 Task: Check the average views per listing of large master bedroom in the last 5 years.
Action: Mouse moved to (1074, 245)
Screenshot: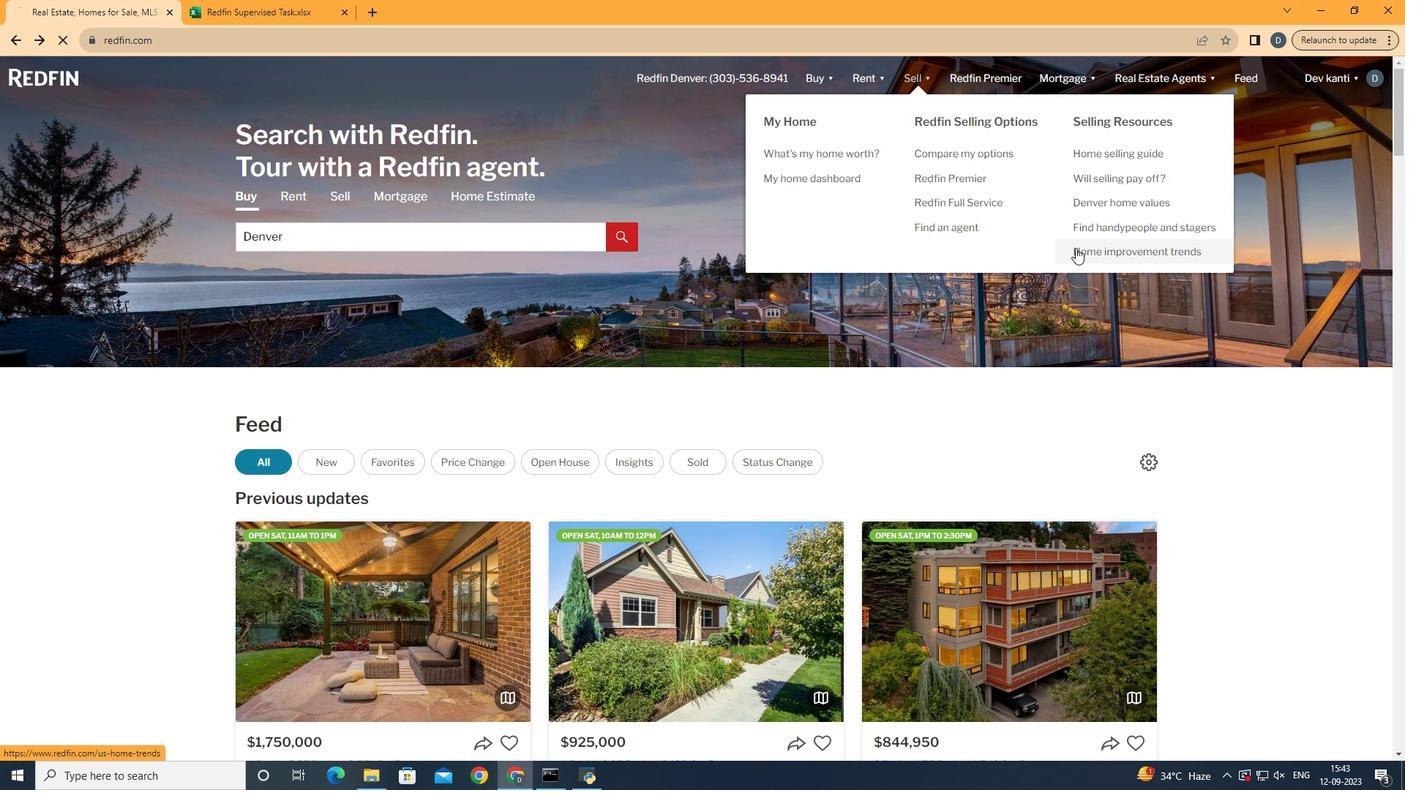
Action: Mouse pressed left at (1074, 245)
Screenshot: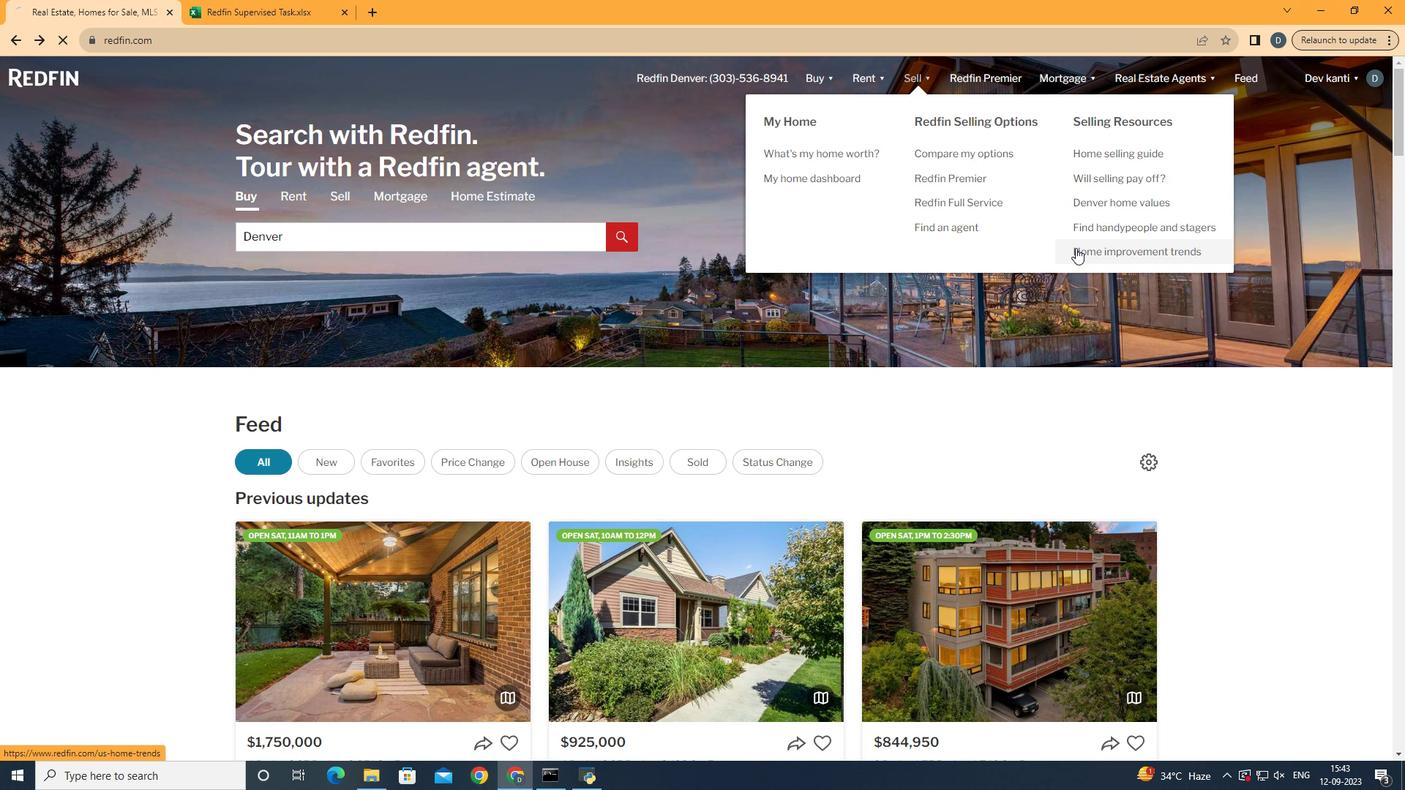 
Action: Mouse moved to (360, 278)
Screenshot: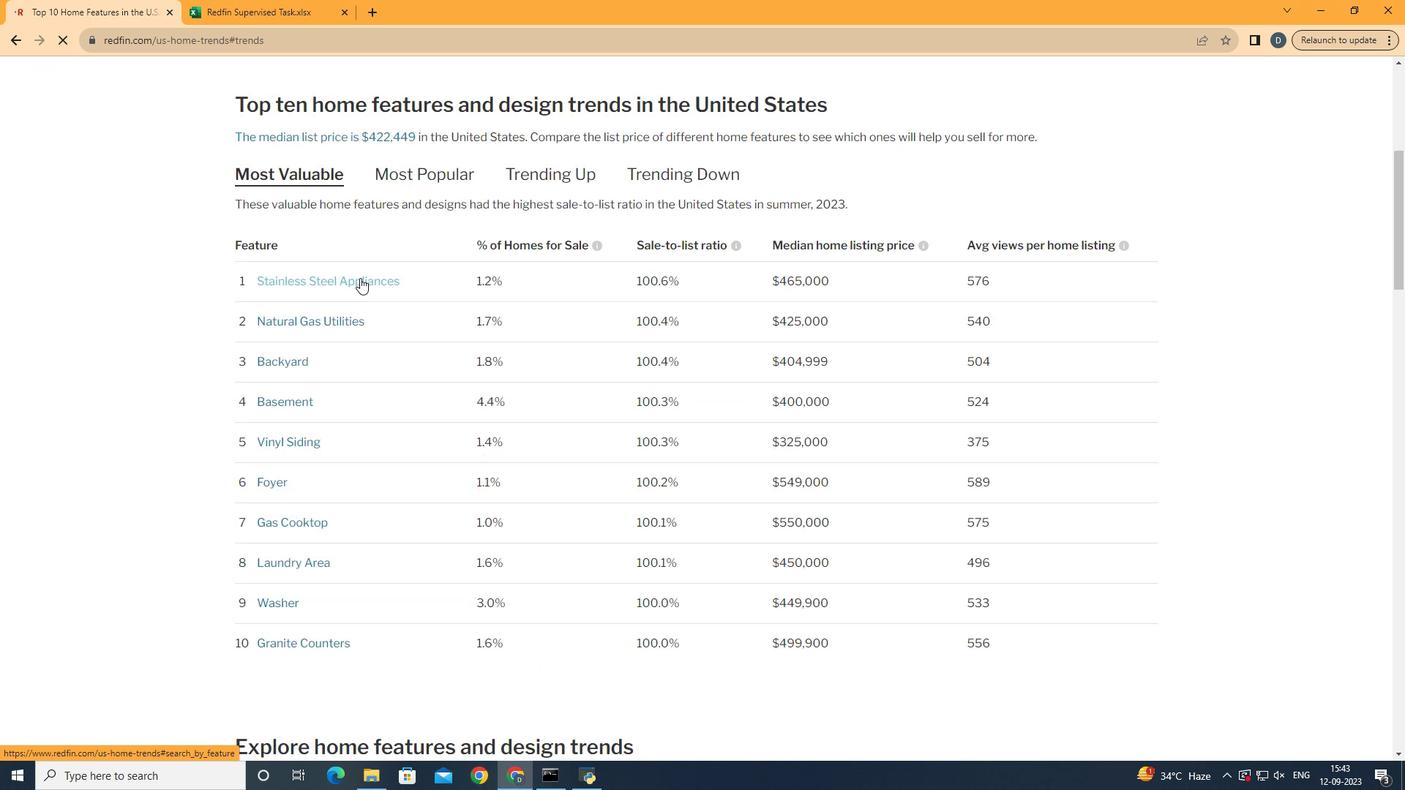 
Action: Mouse pressed left at (360, 278)
Screenshot: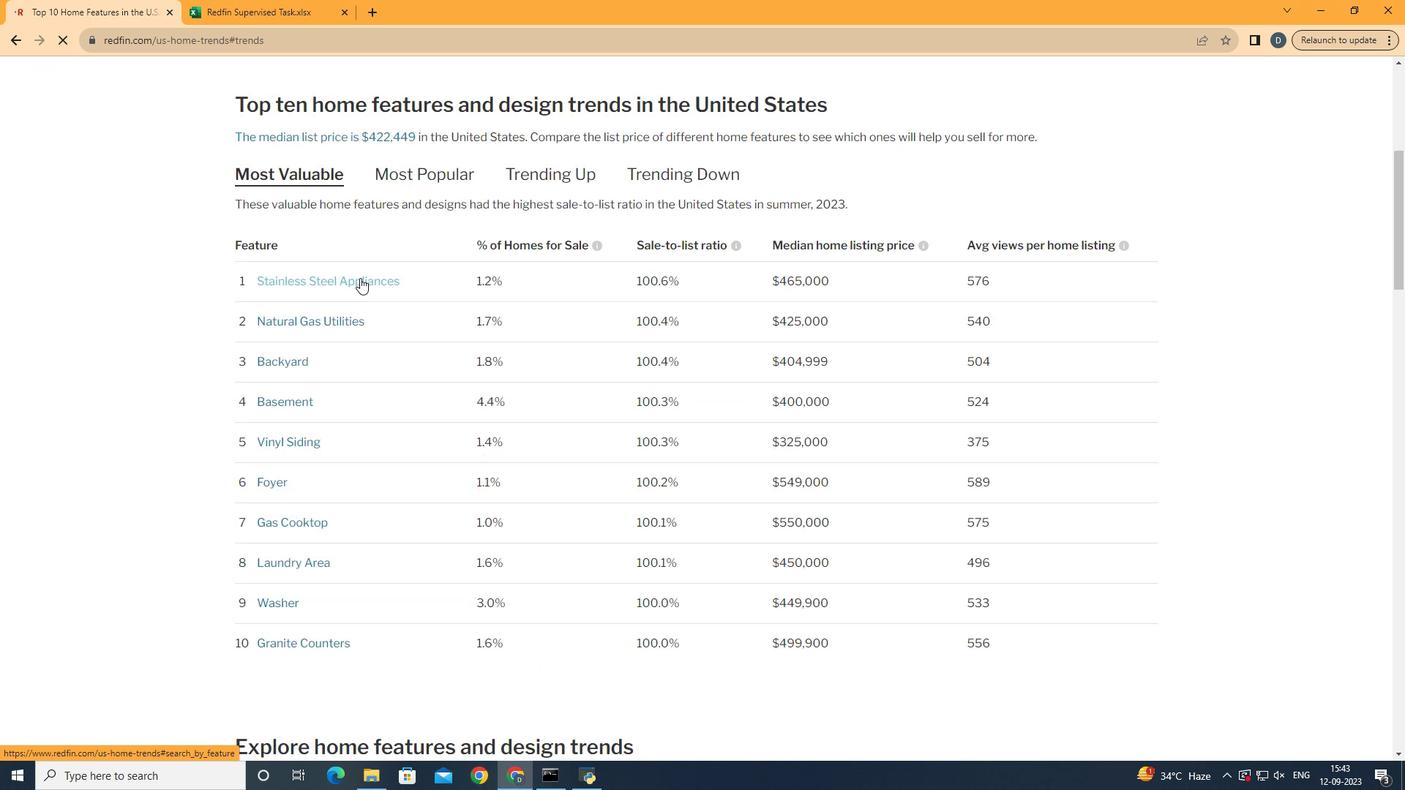 
Action: Mouse moved to (345, 425)
Screenshot: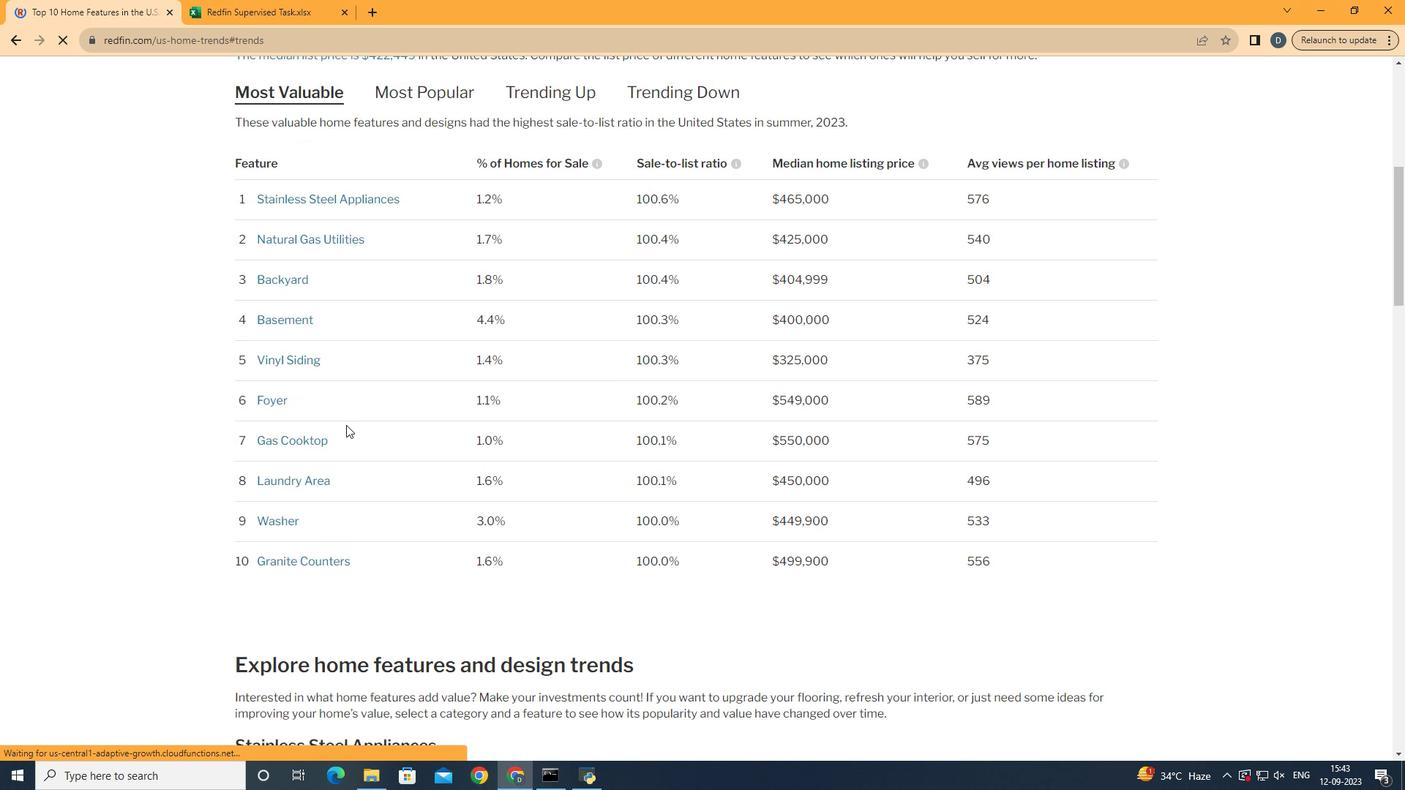 
Action: Mouse scrolled (345, 424) with delta (0, 0)
Screenshot: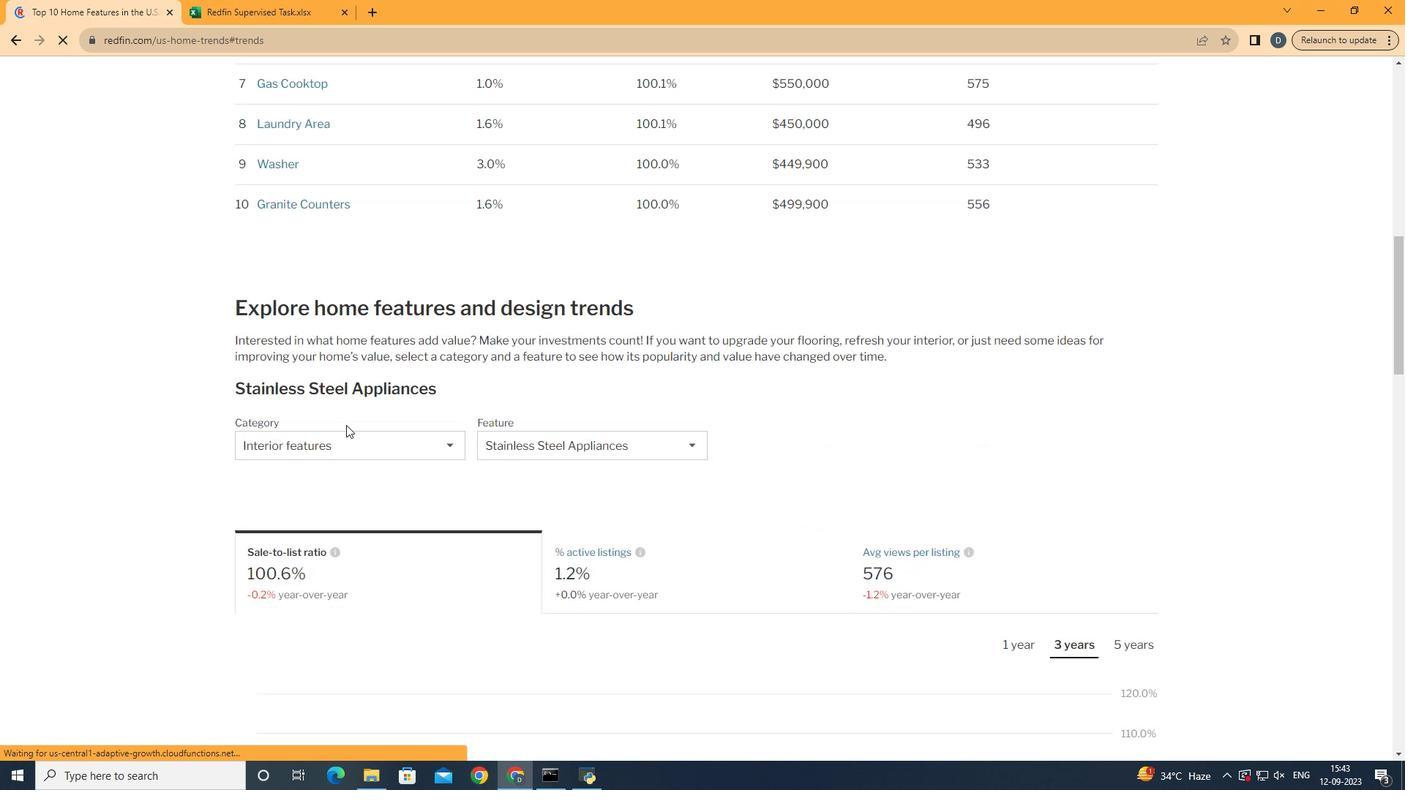 
Action: Mouse scrolled (345, 424) with delta (0, 0)
Screenshot: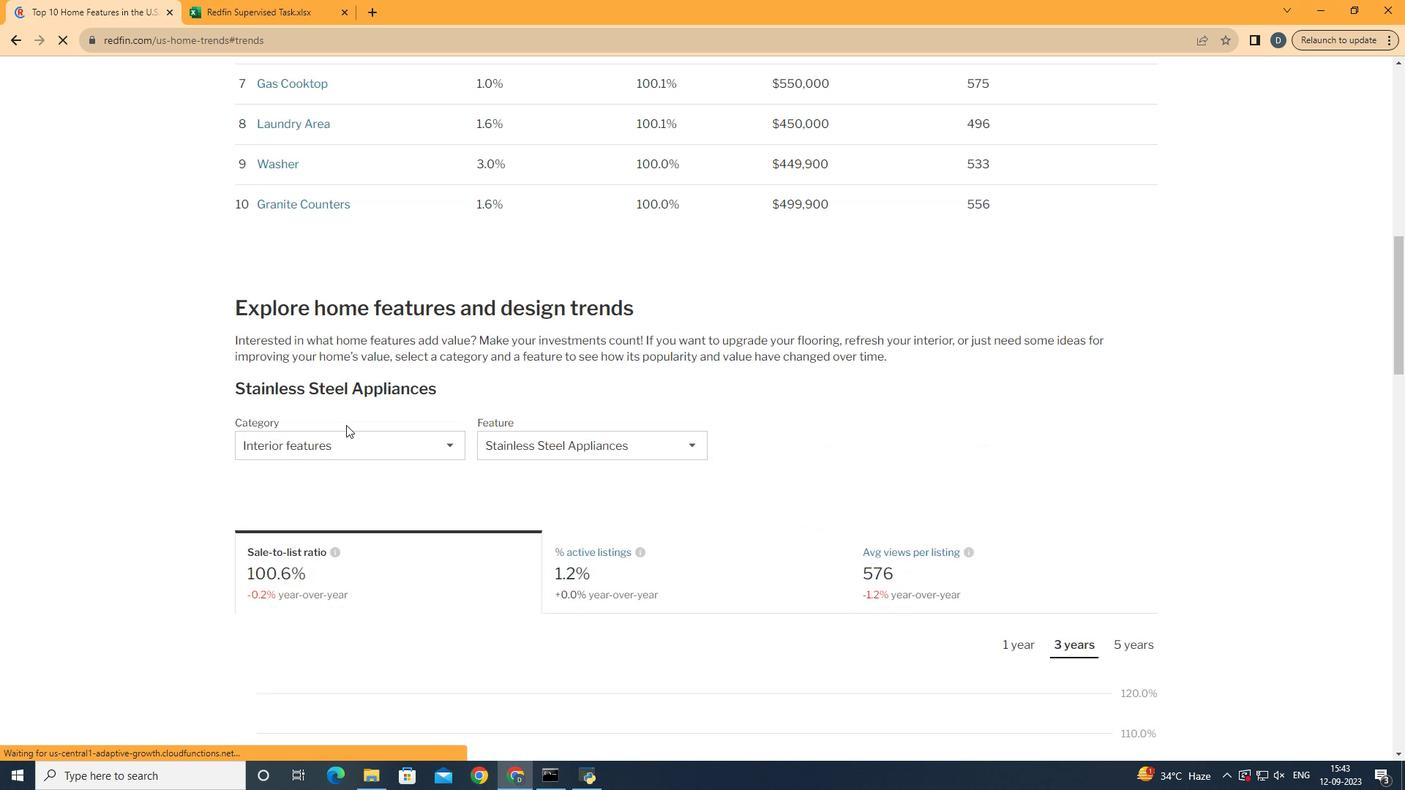 
Action: Mouse scrolled (345, 424) with delta (0, 0)
Screenshot: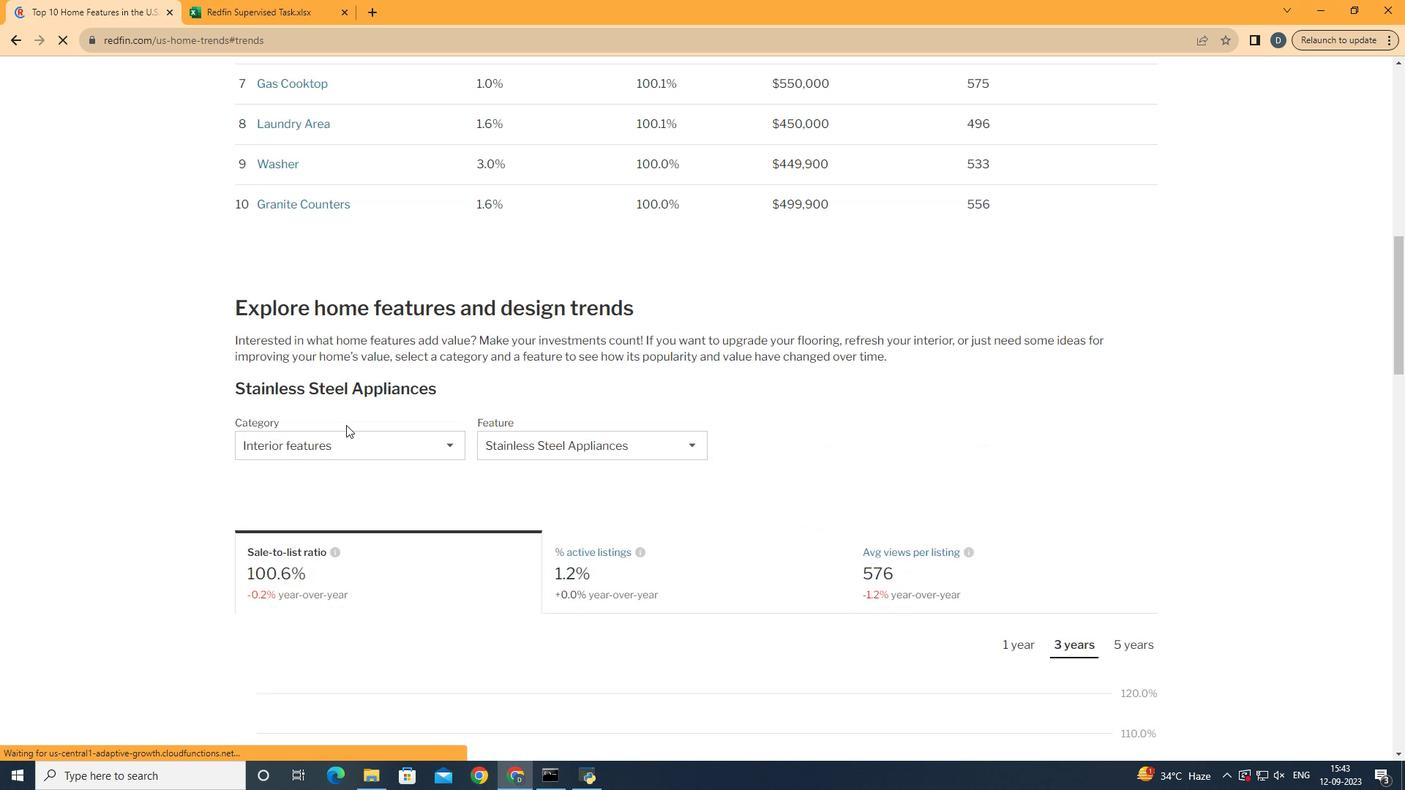 
Action: Mouse scrolled (345, 424) with delta (0, 0)
Screenshot: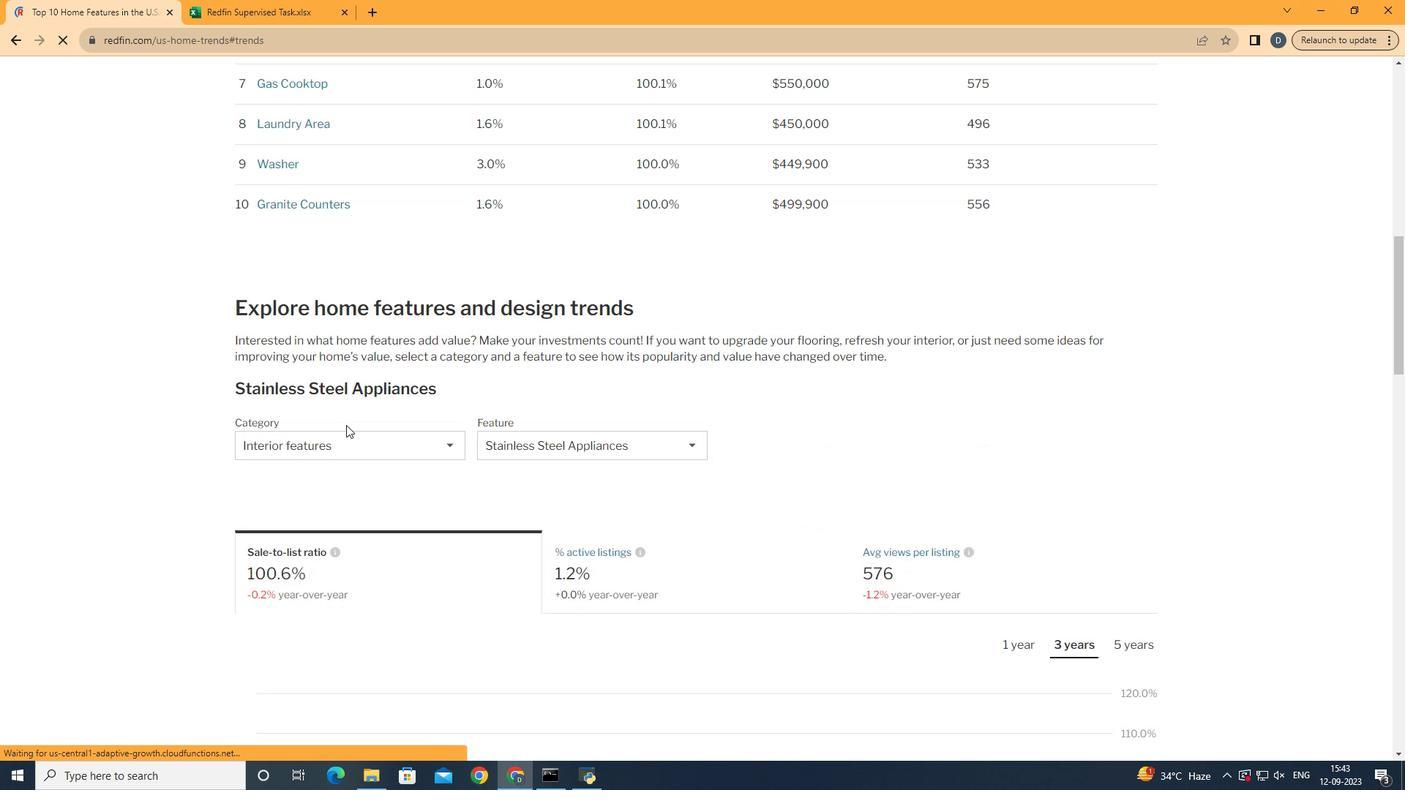 
Action: Mouse scrolled (345, 424) with delta (0, 0)
Screenshot: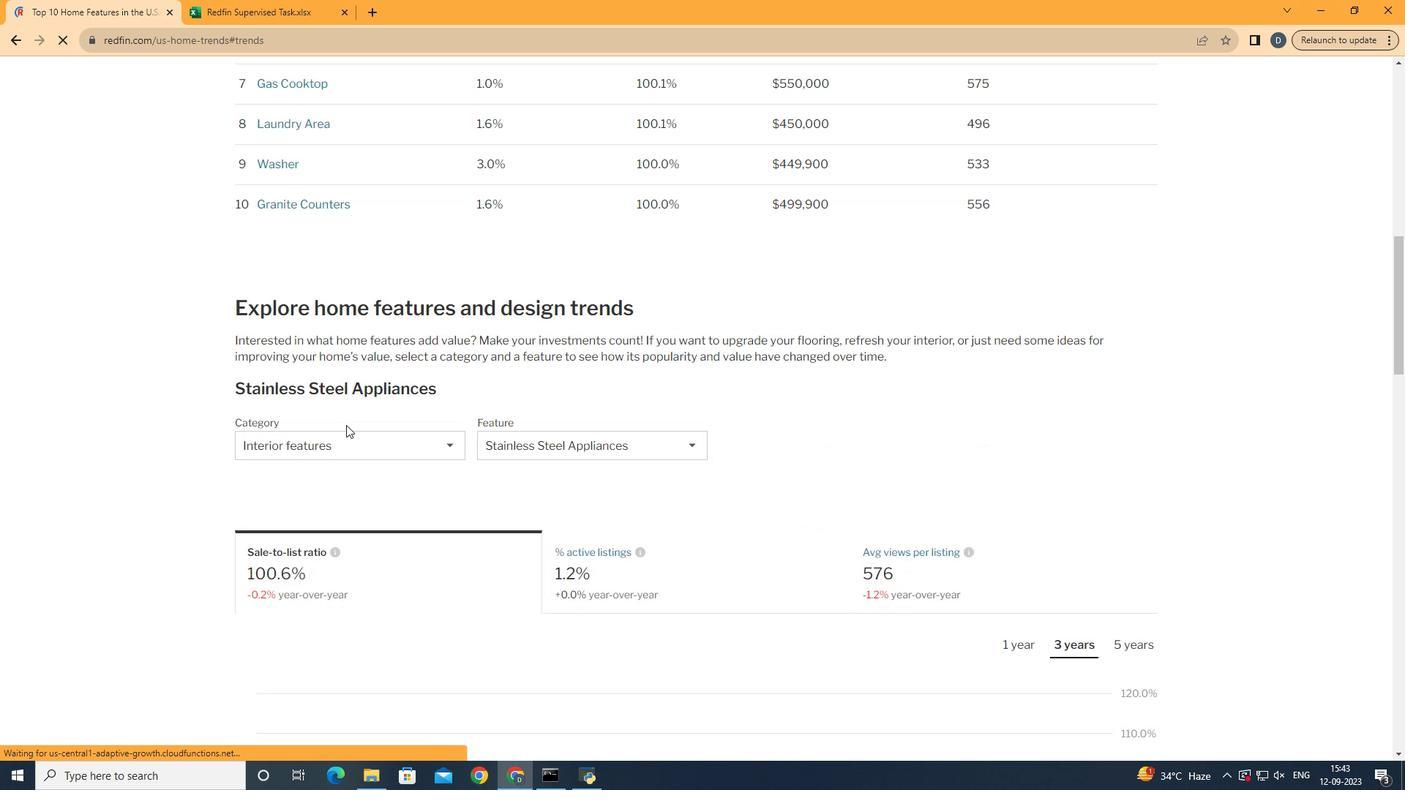 
Action: Mouse moved to (346, 425)
Screenshot: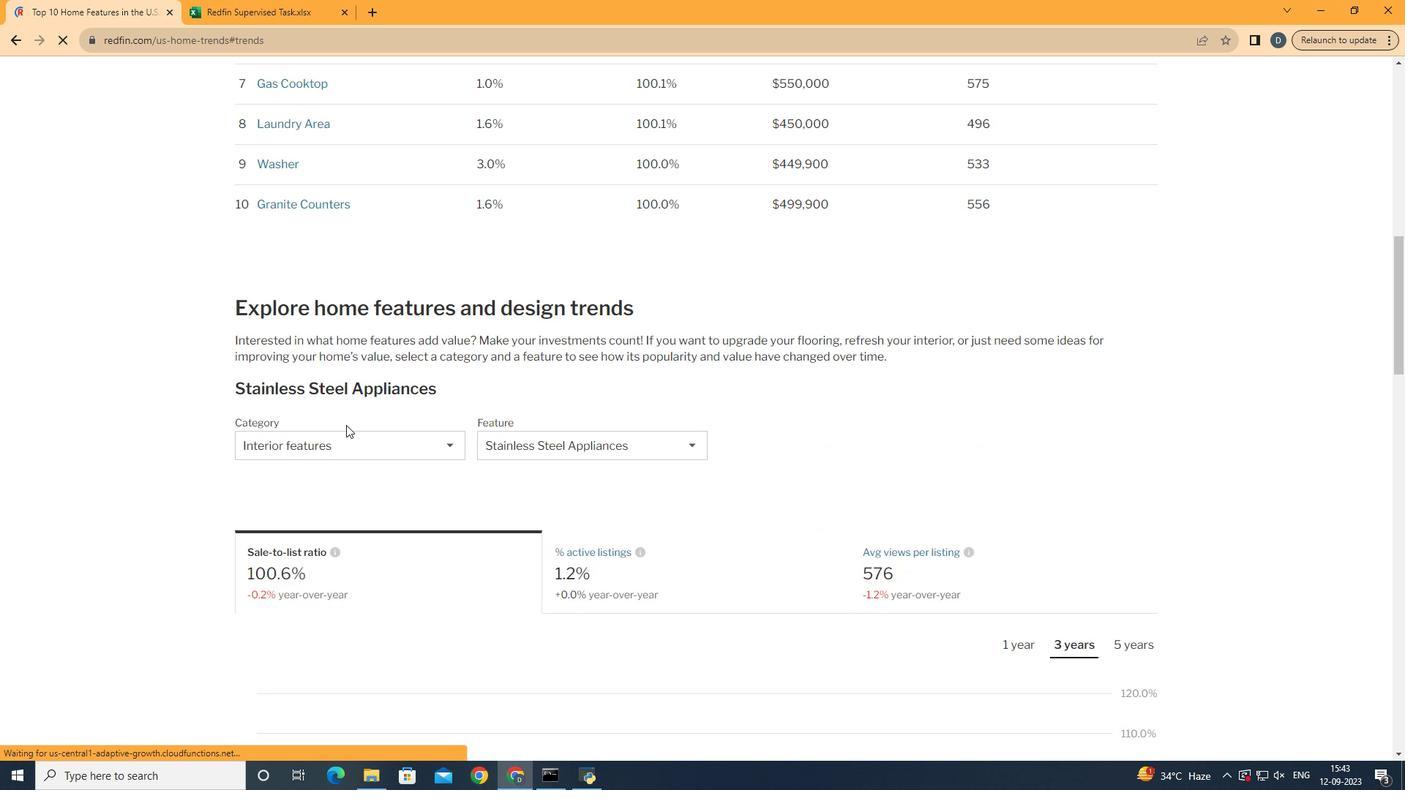 
Action: Mouse scrolled (346, 424) with delta (0, 0)
Screenshot: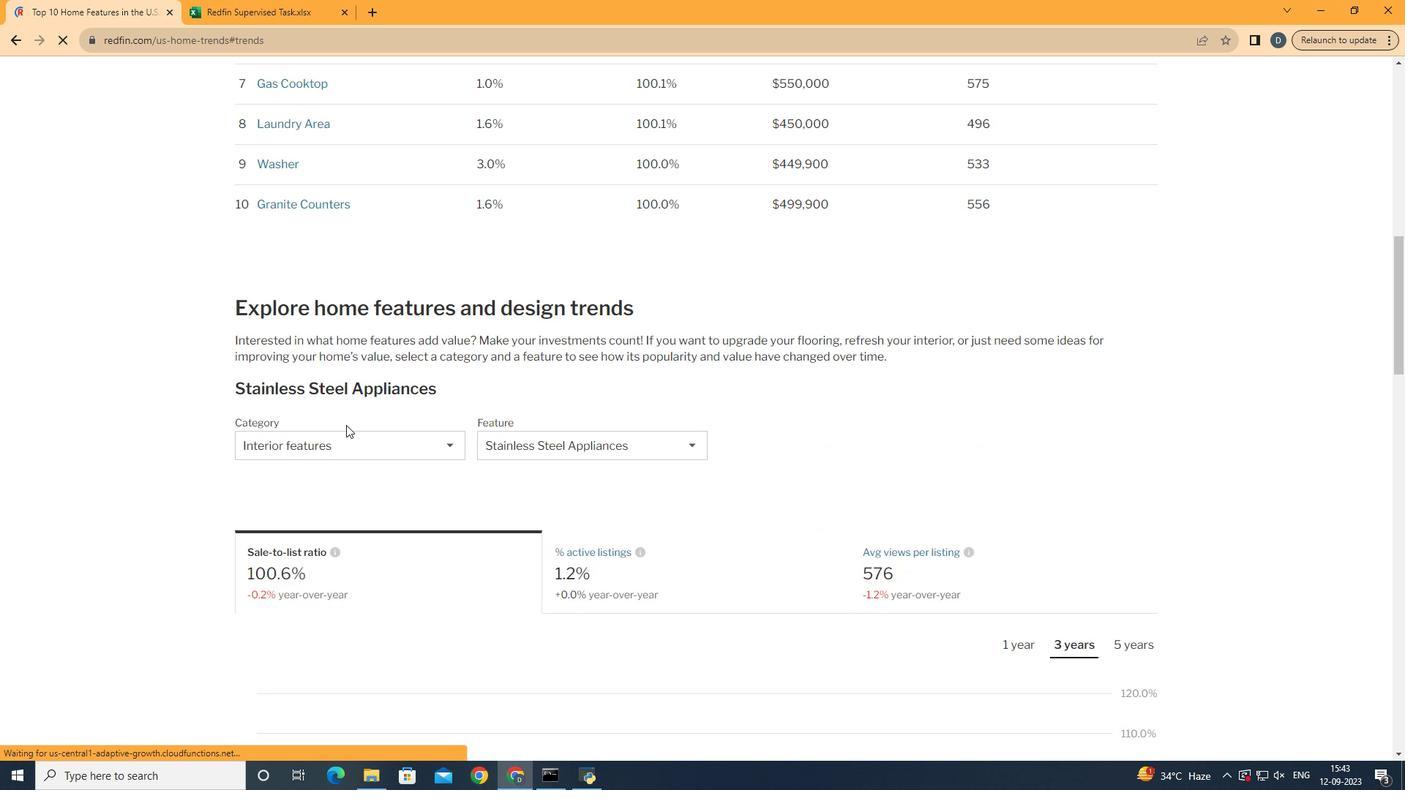 
Action: Mouse scrolled (346, 424) with delta (0, 0)
Screenshot: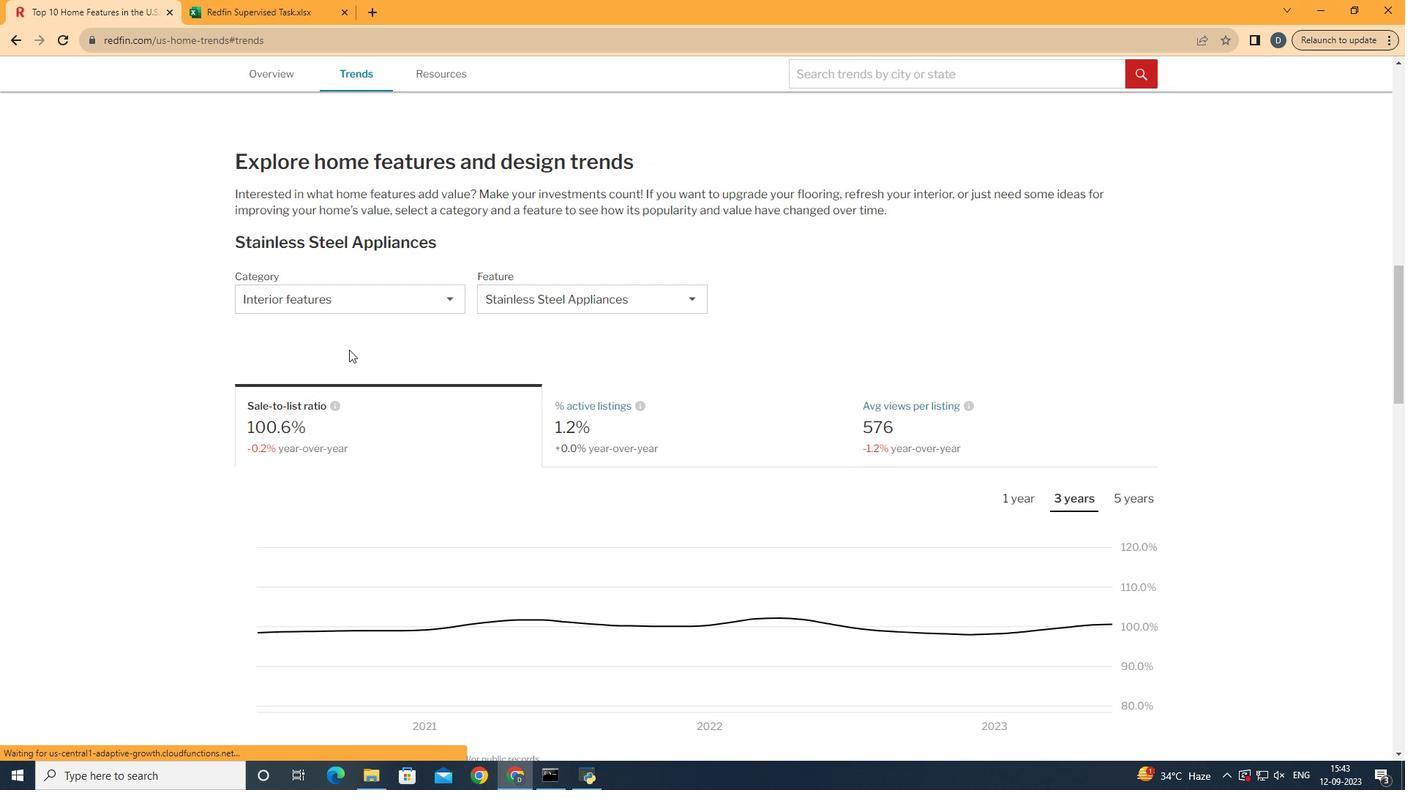 
Action: Mouse scrolled (346, 424) with delta (0, 0)
Screenshot: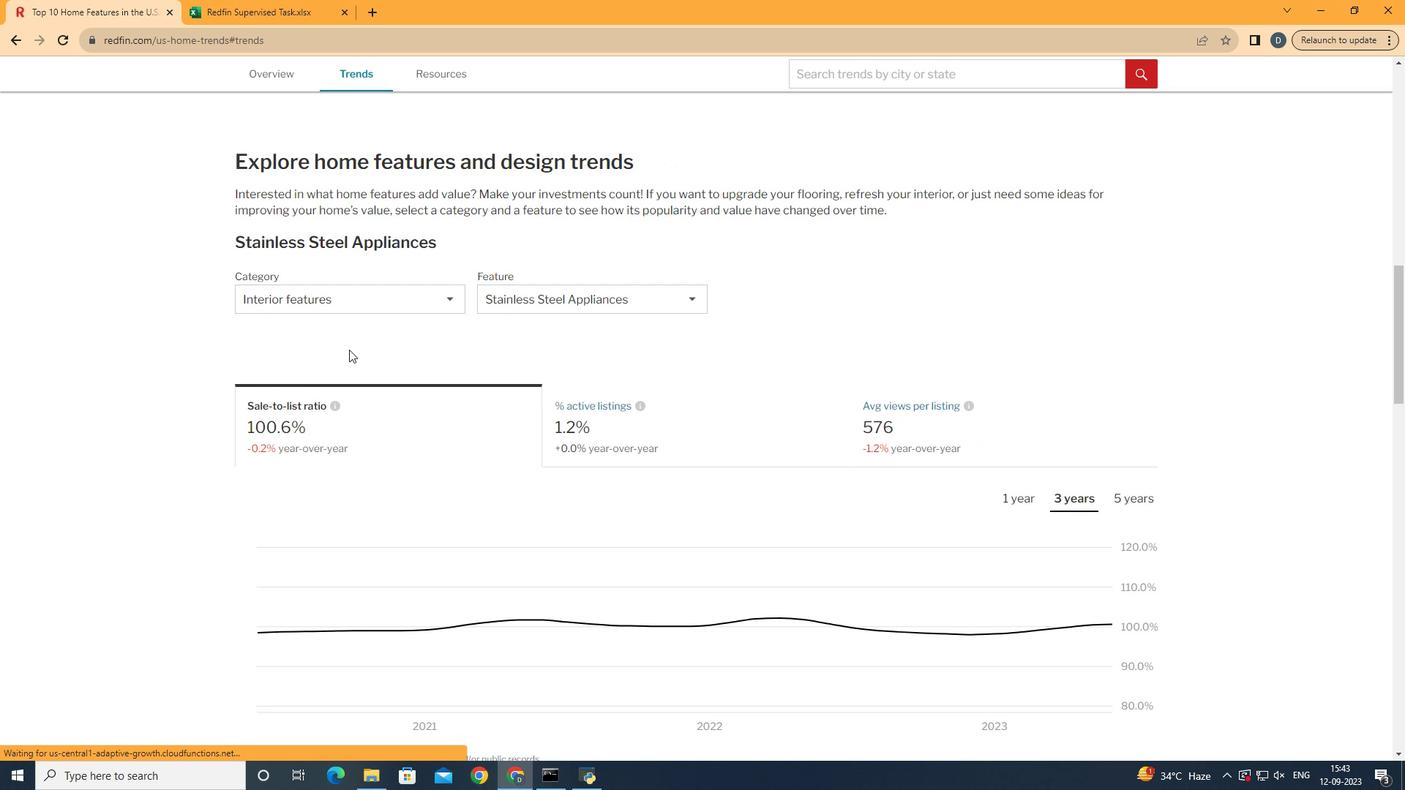 
Action: Mouse moved to (404, 277)
Screenshot: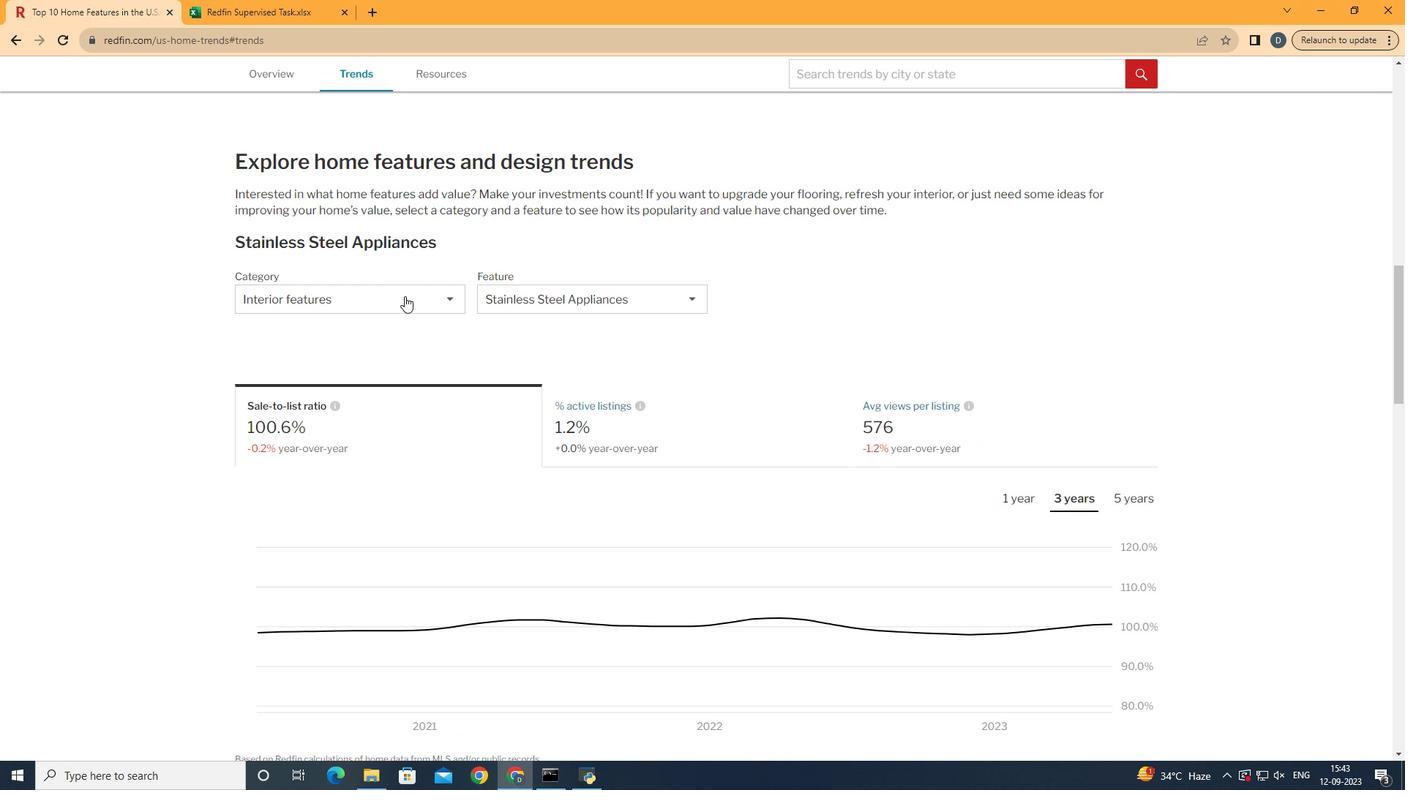 
Action: Mouse pressed left at (404, 277)
Screenshot: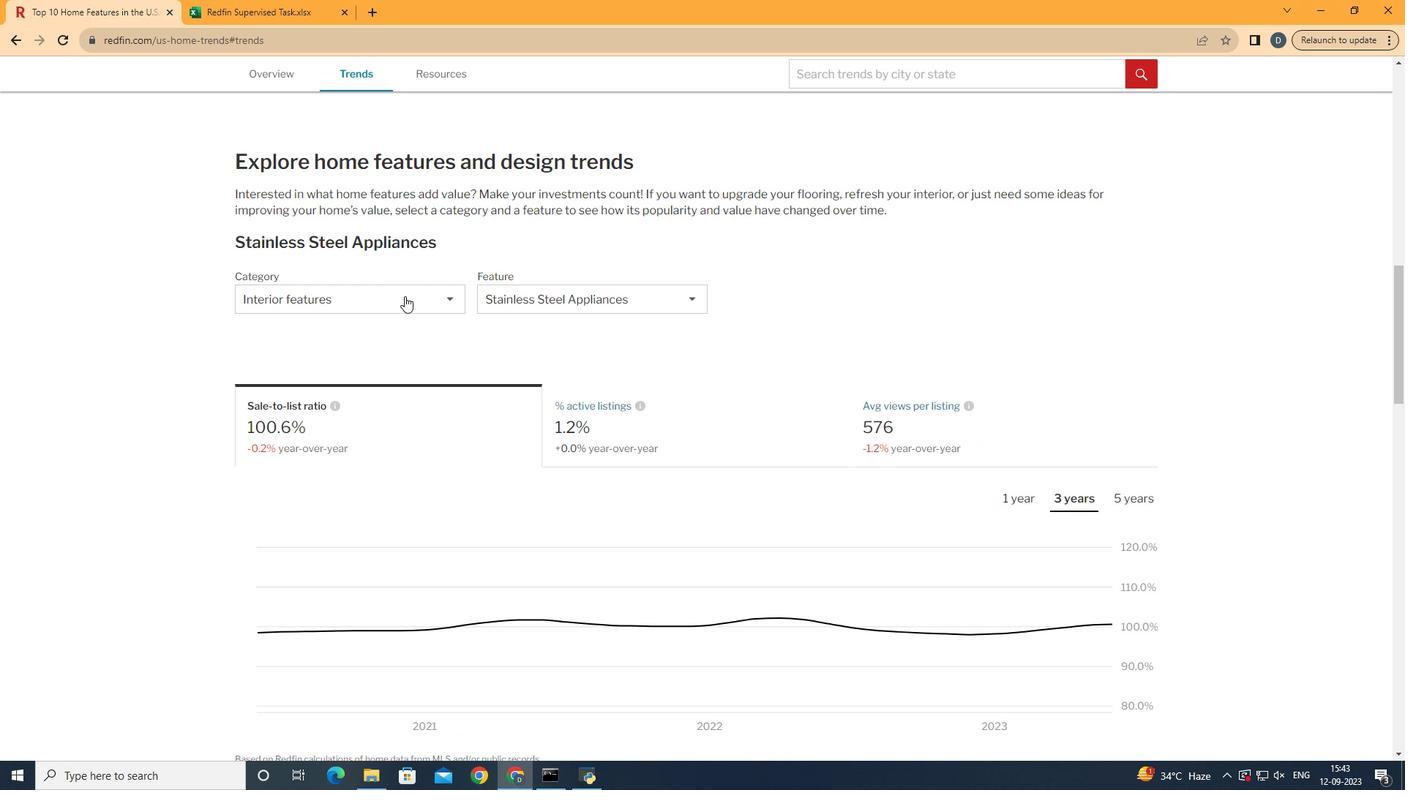 
Action: Mouse moved to (404, 296)
Screenshot: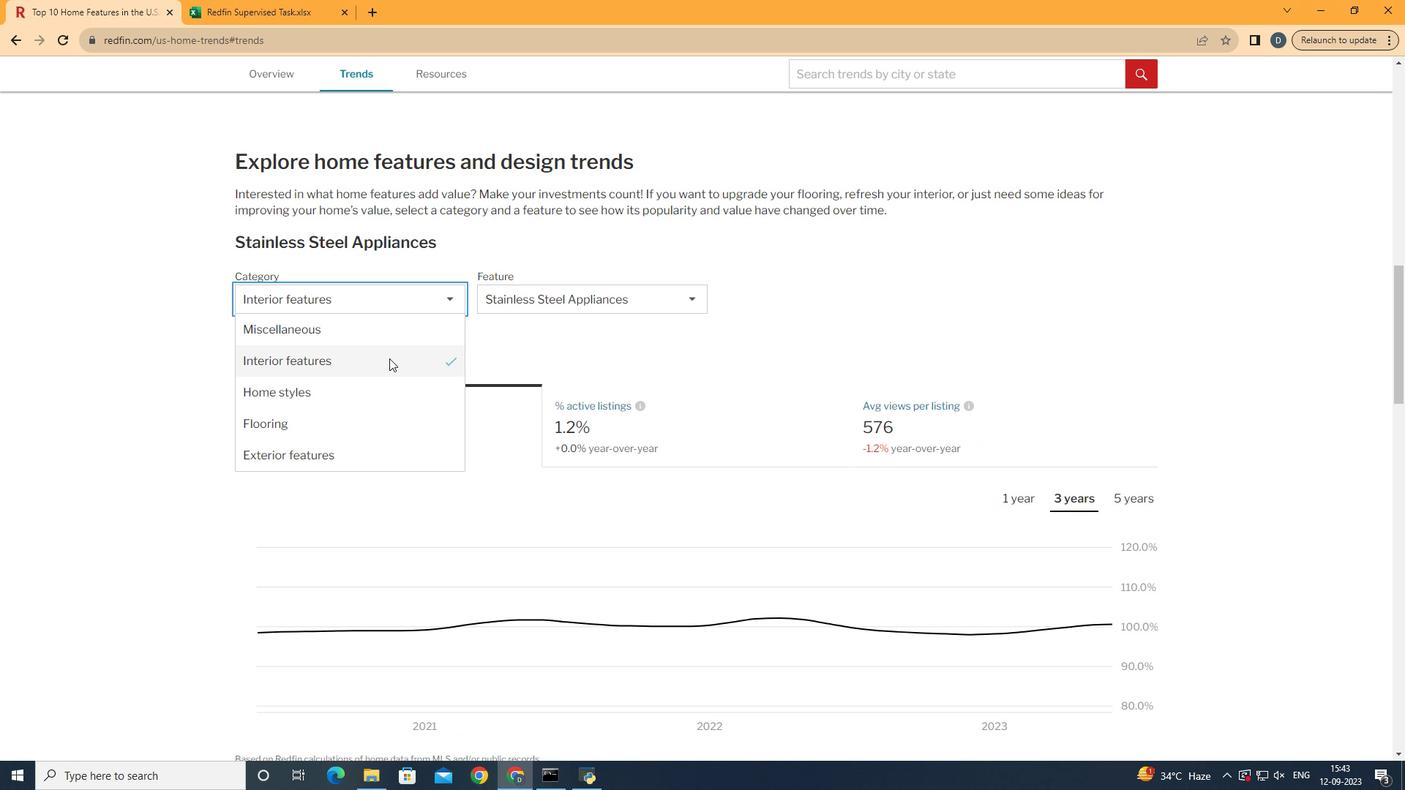 
Action: Mouse pressed left at (404, 296)
Screenshot: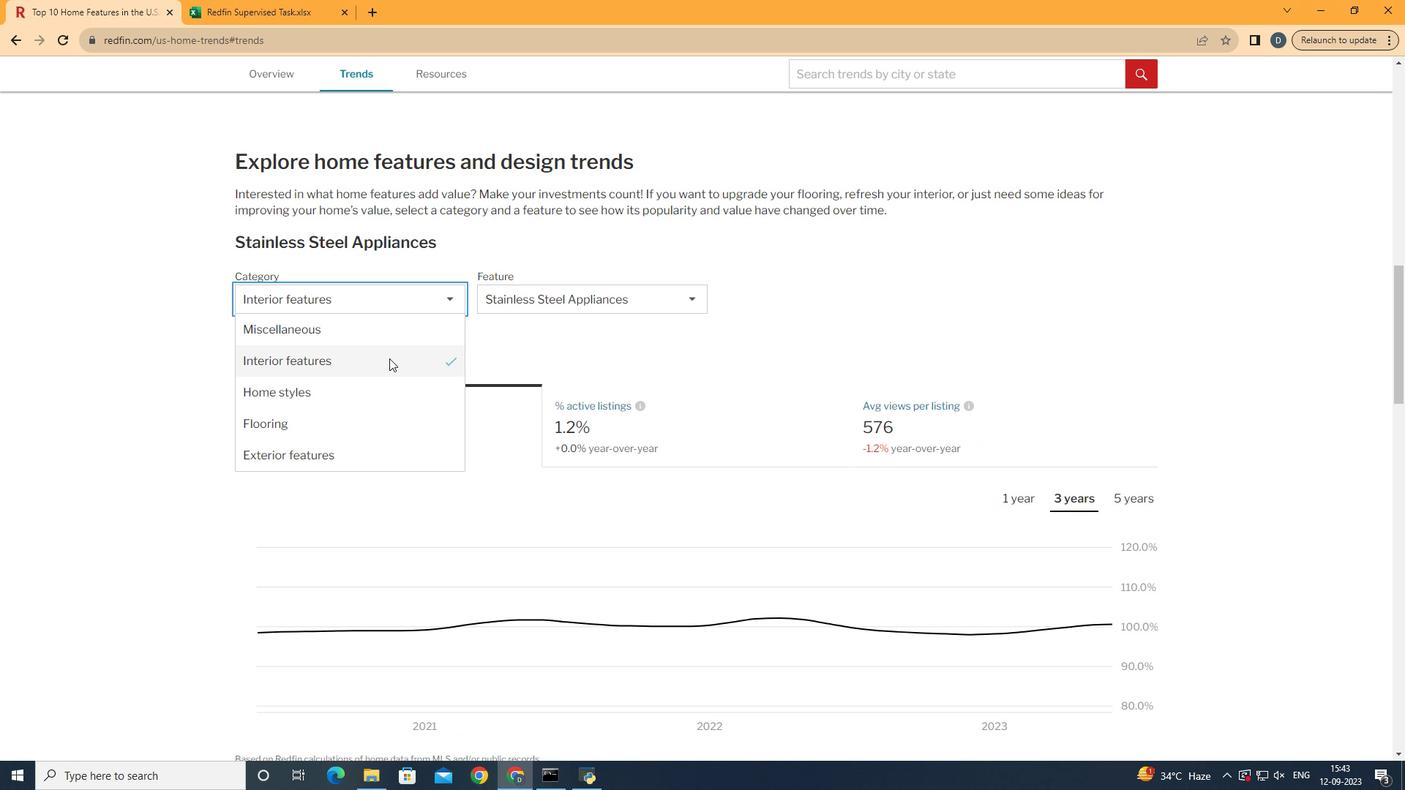 
Action: Mouse moved to (389, 358)
Screenshot: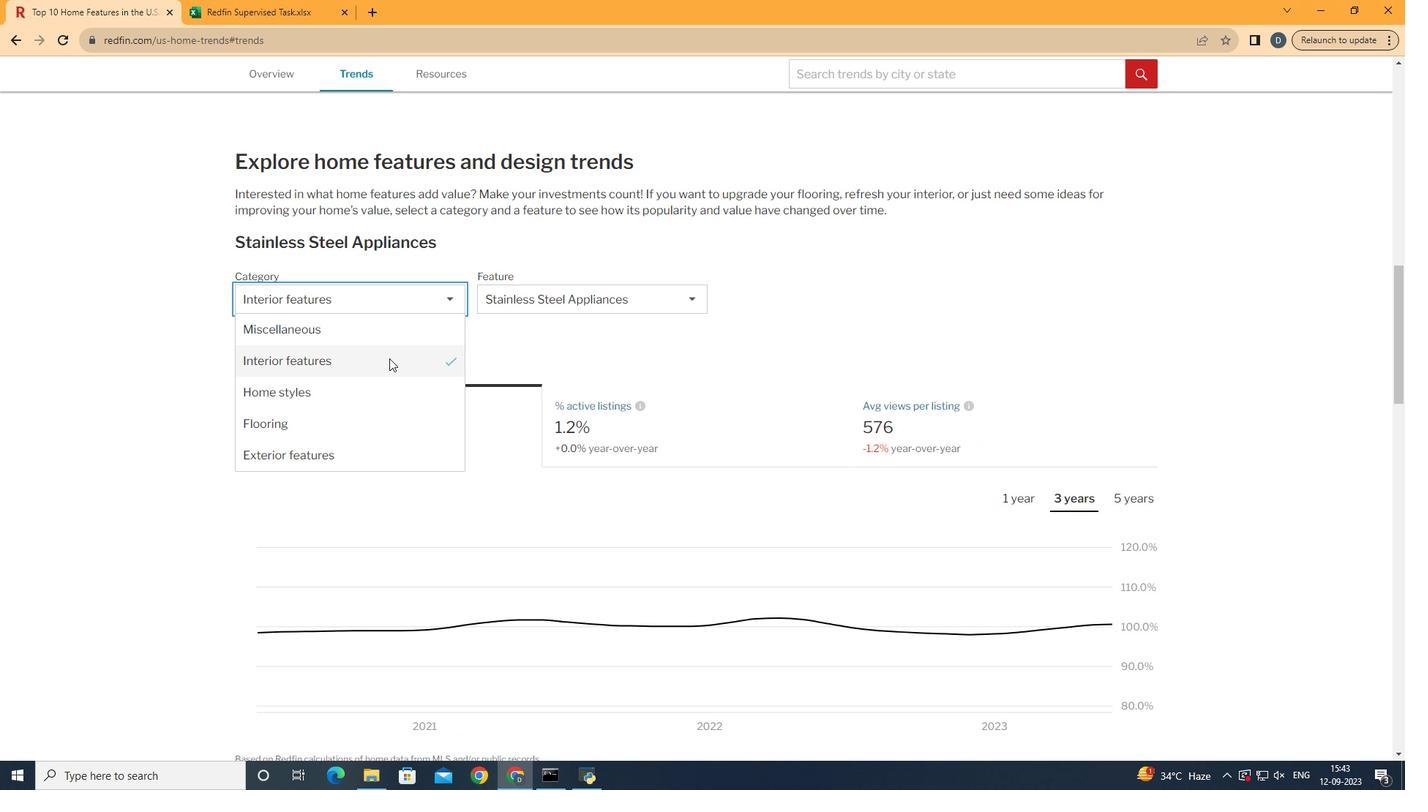 
Action: Mouse pressed left at (389, 358)
Screenshot: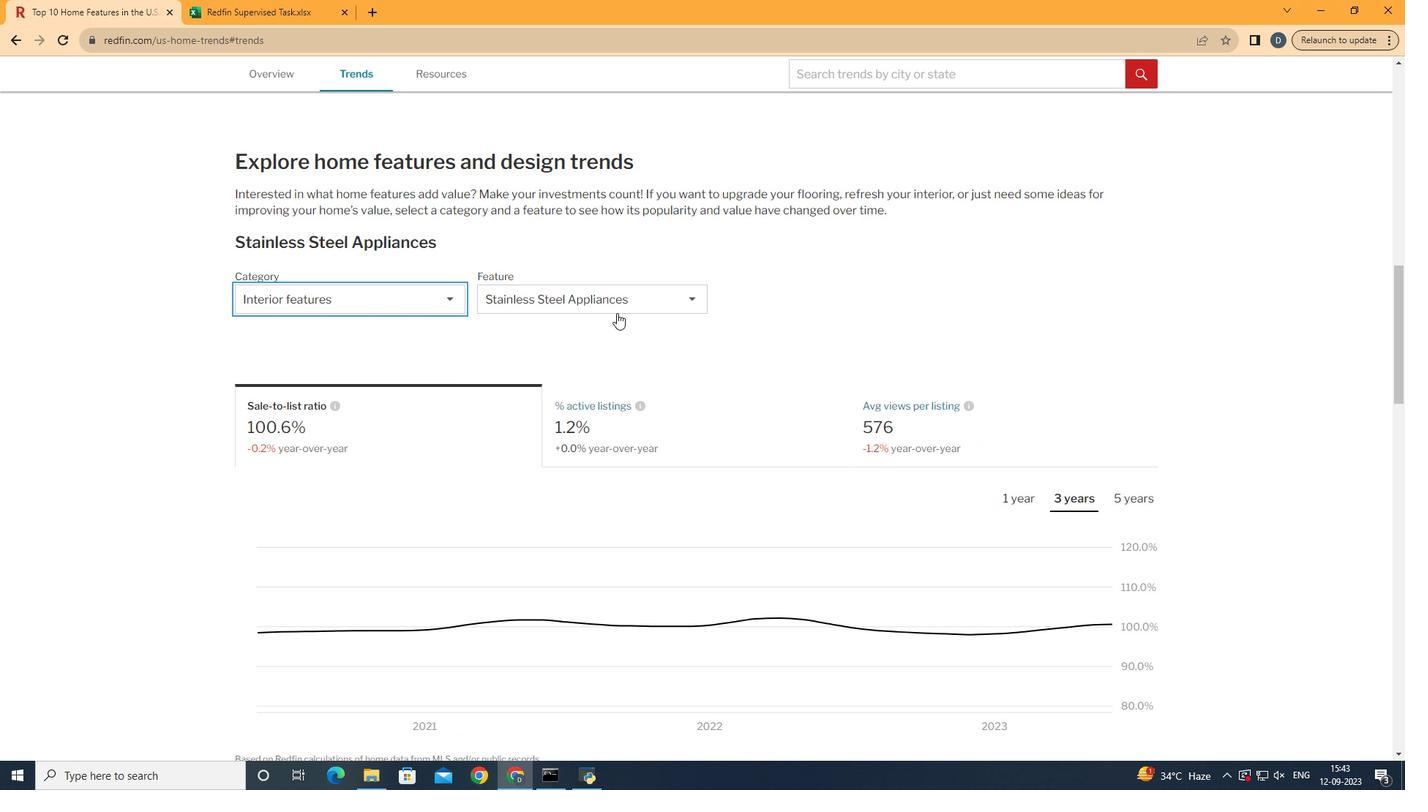 
Action: Mouse moved to (617, 313)
Screenshot: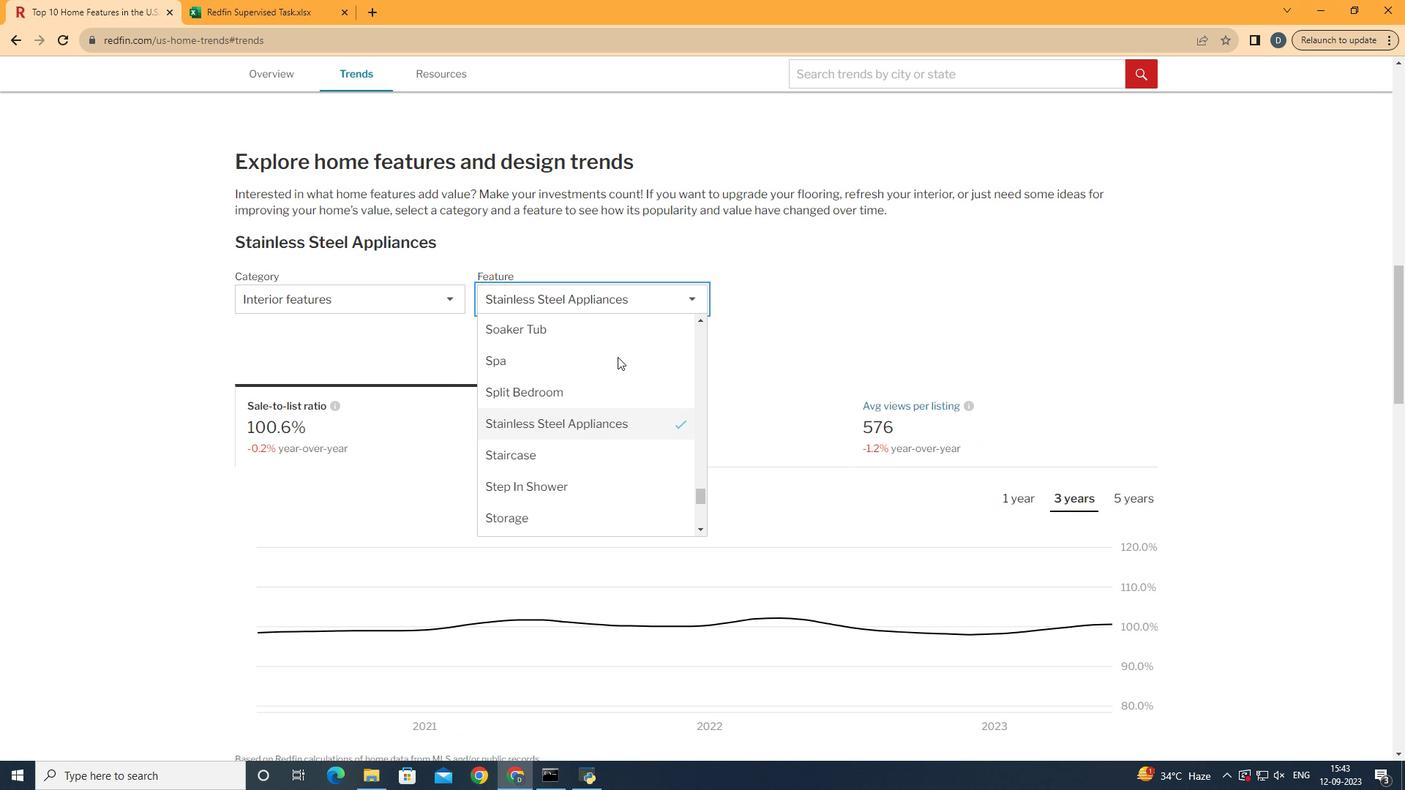 
Action: Mouse pressed left at (617, 313)
Screenshot: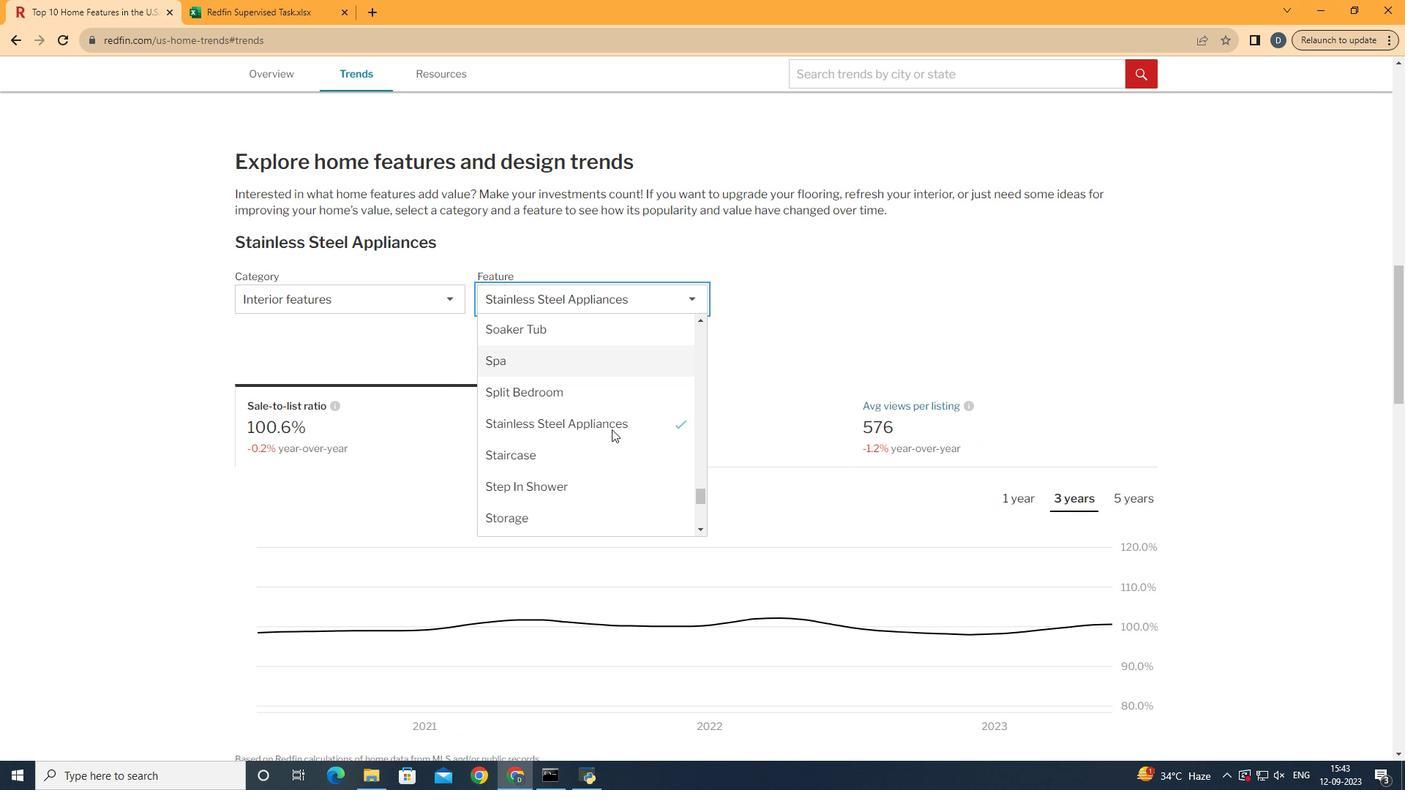 
Action: Mouse moved to (608, 458)
Screenshot: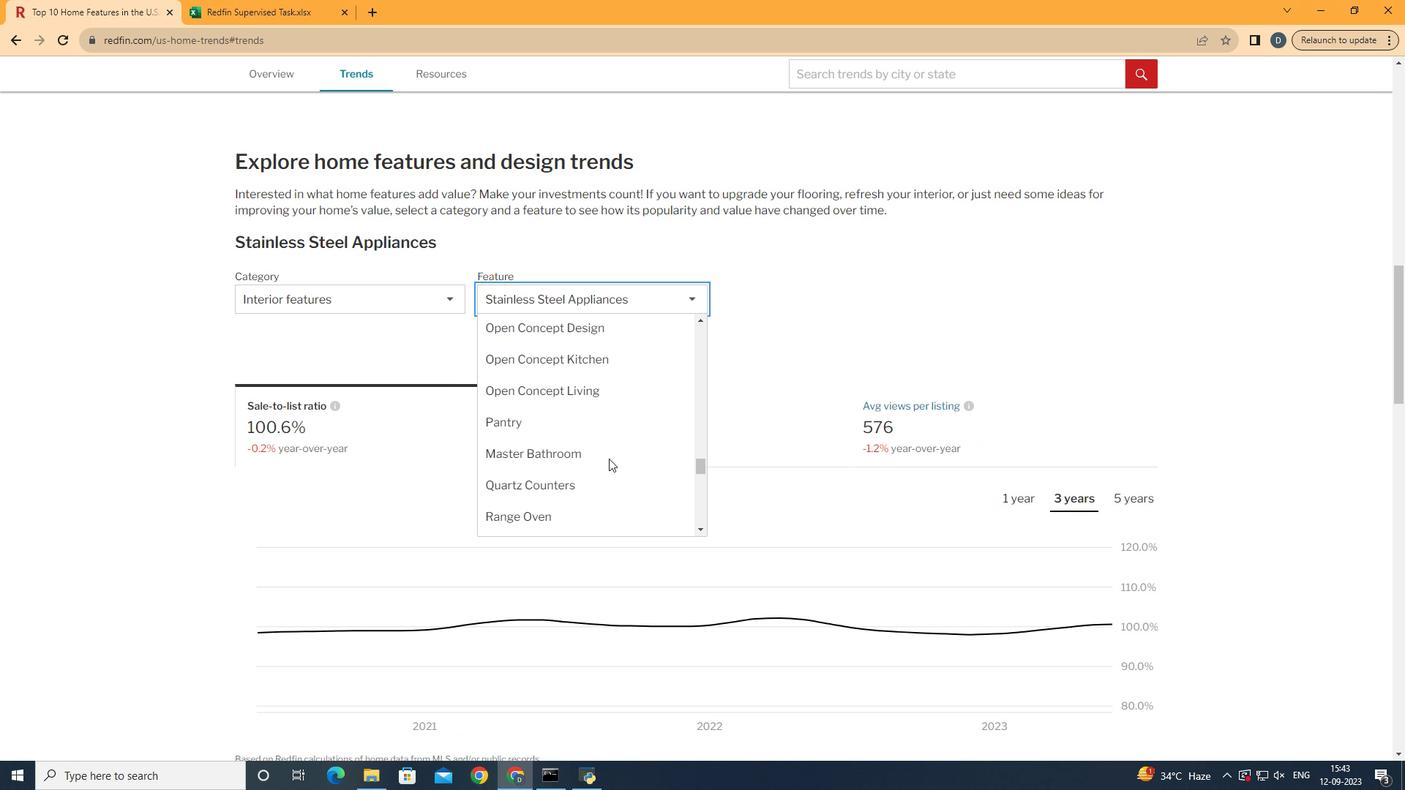 
Action: Mouse scrolled (608, 459) with delta (0, 0)
Screenshot: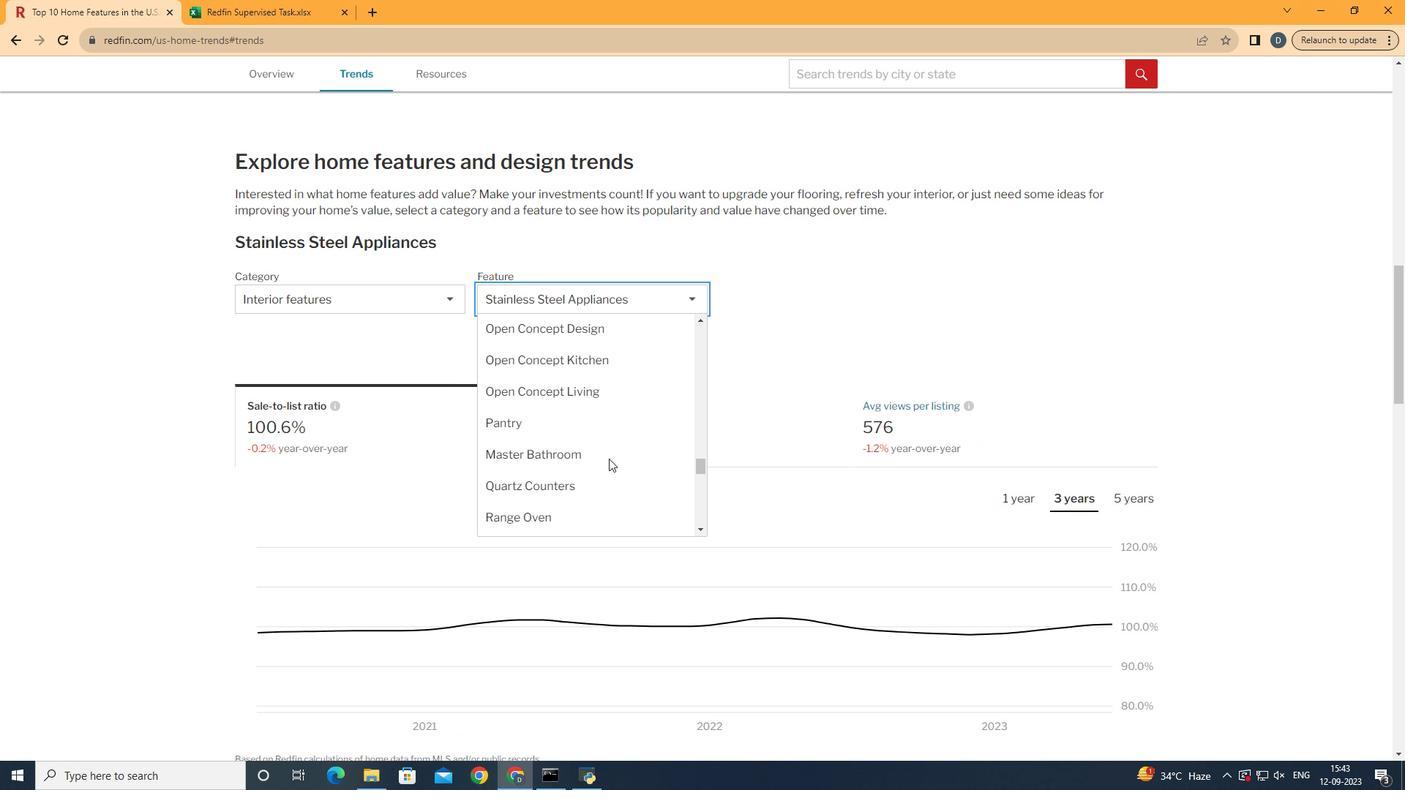 
Action: Mouse scrolled (608, 459) with delta (0, 0)
Screenshot: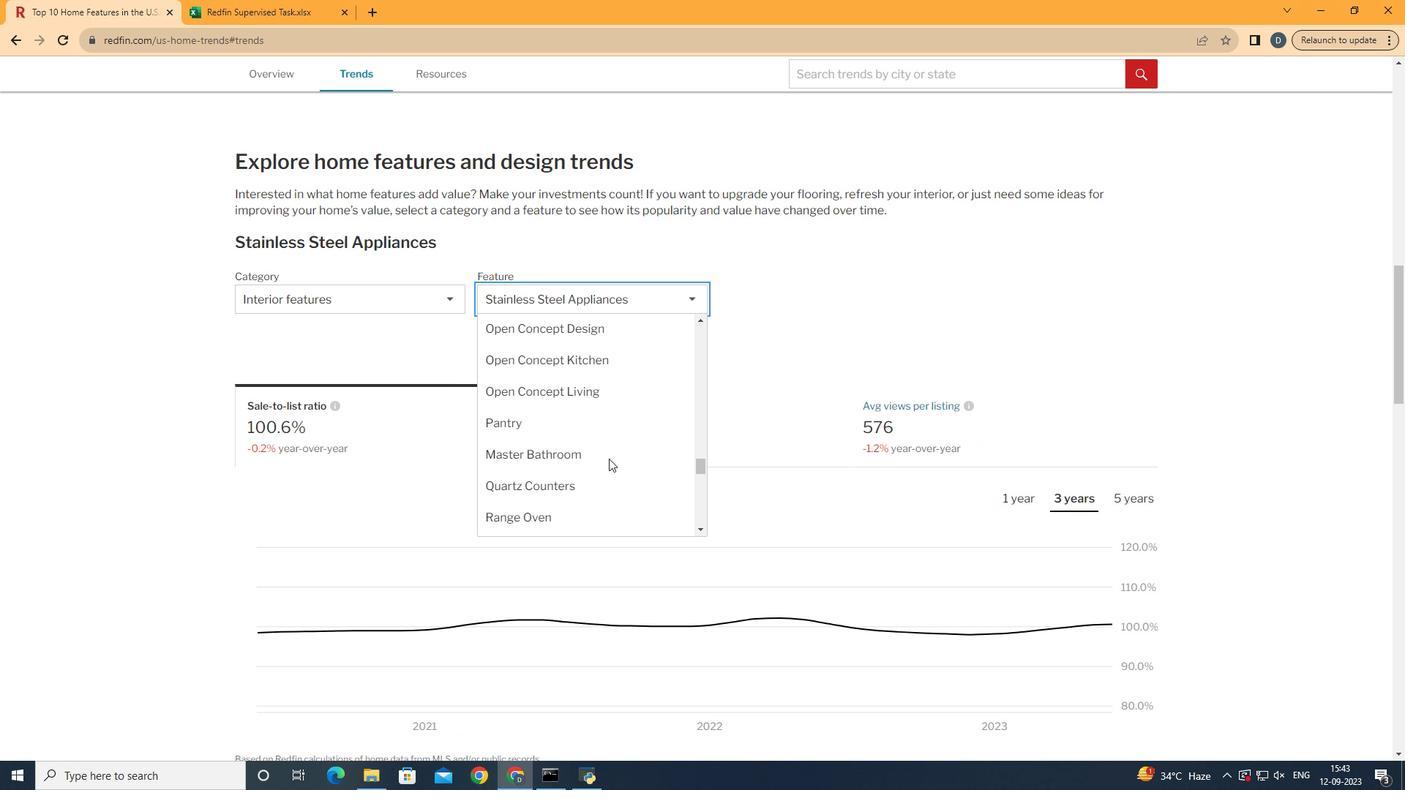 
Action: Mouse scrolled (608, 459) with delta (0, 0)
Screenshot: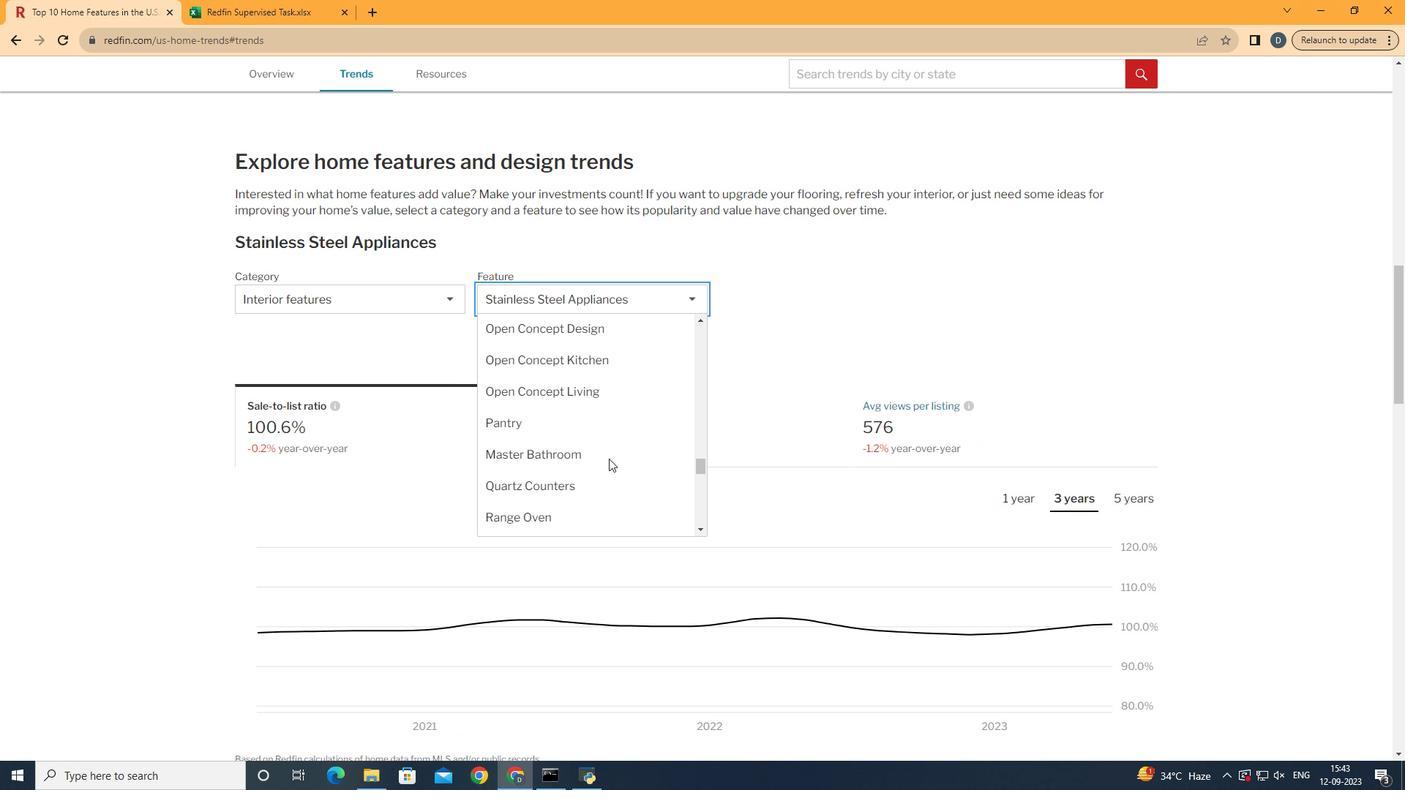 
Action: Mouse scrolled (608, 459) with delta (0, 0)
Screenshot: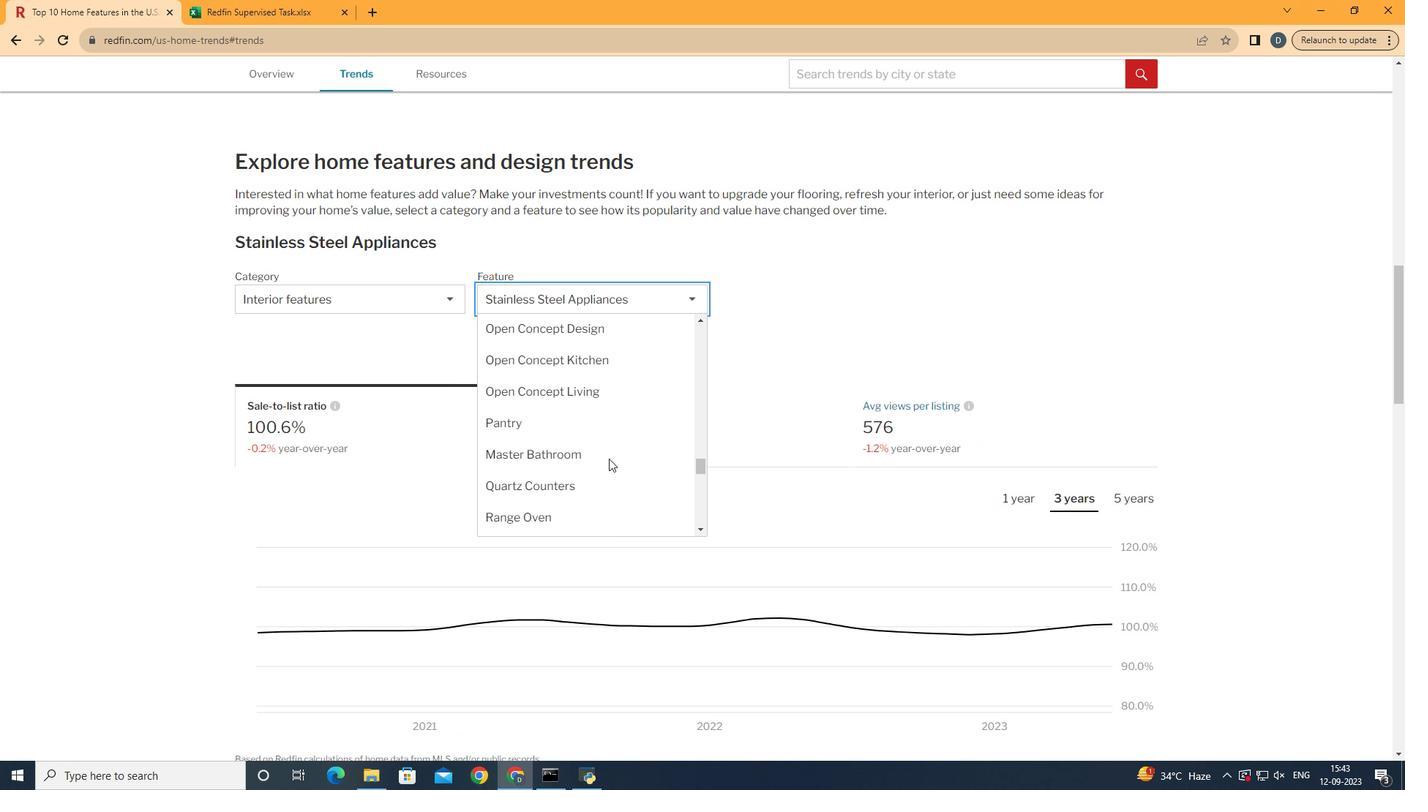 
Action: Mouse scrolled (608, 459) with delta (0, 0)
Screenshot: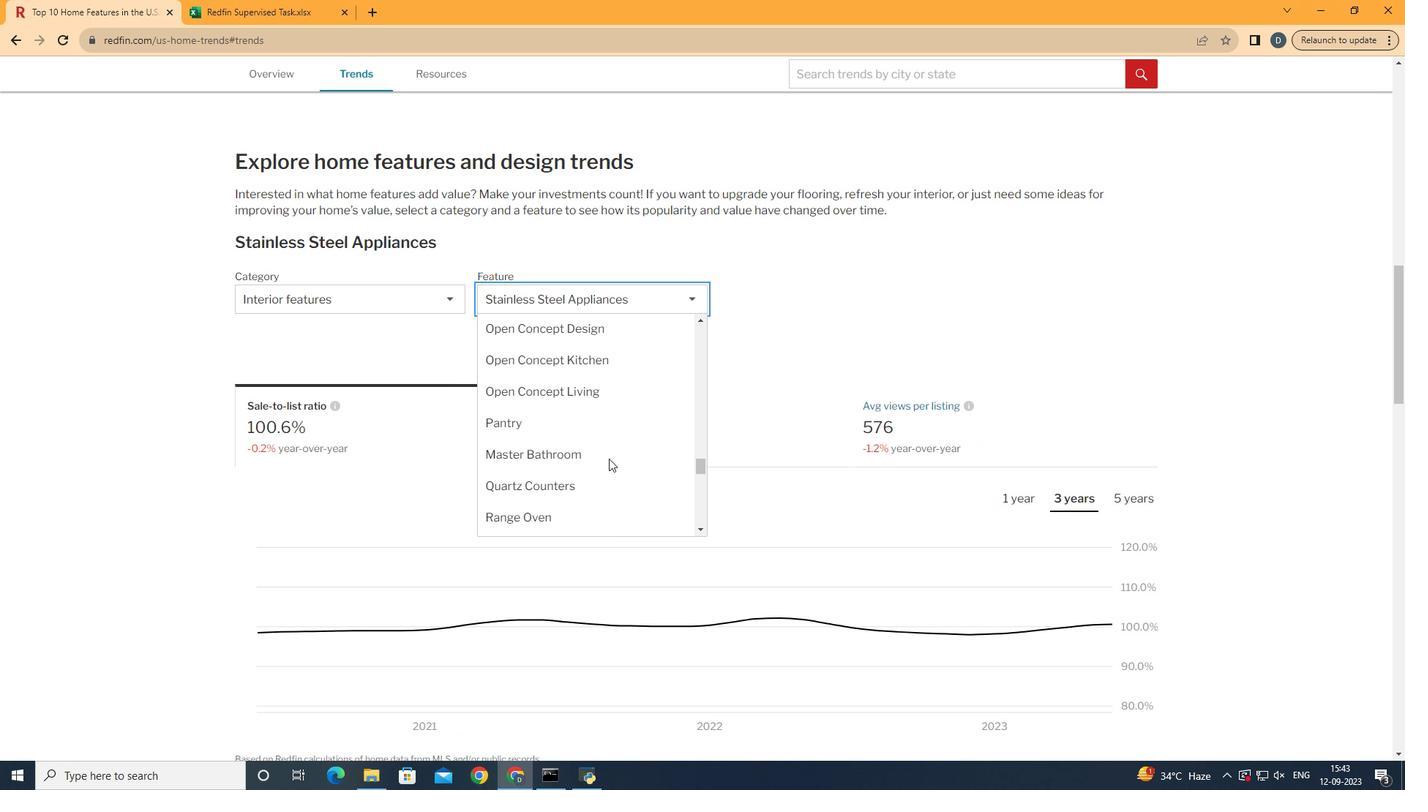 
Action: Mouse scrolled (608, 459) with delta (0, 0)
Screenshot: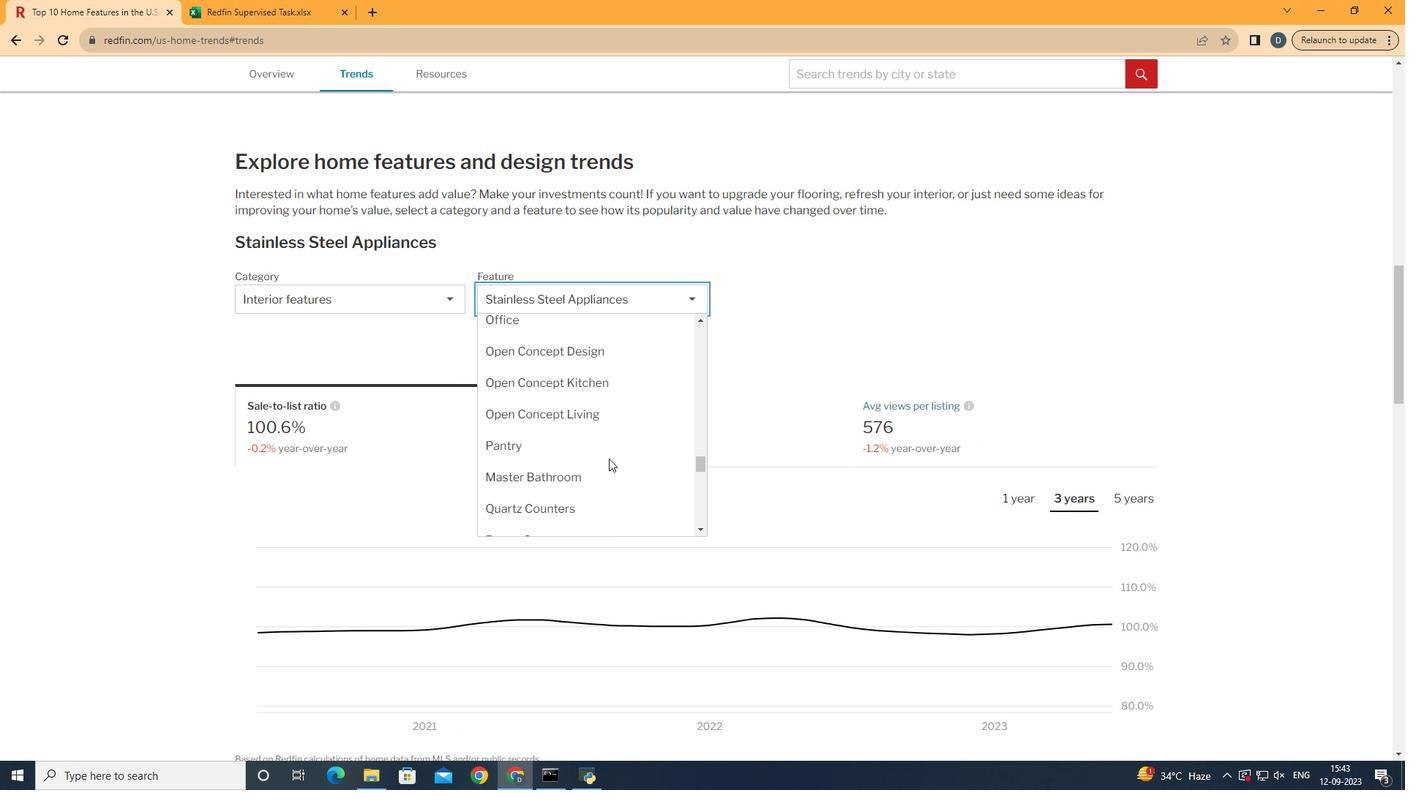 
Action: Mouse scrolled (608, 459) with delta (0, 0)
Screenshot: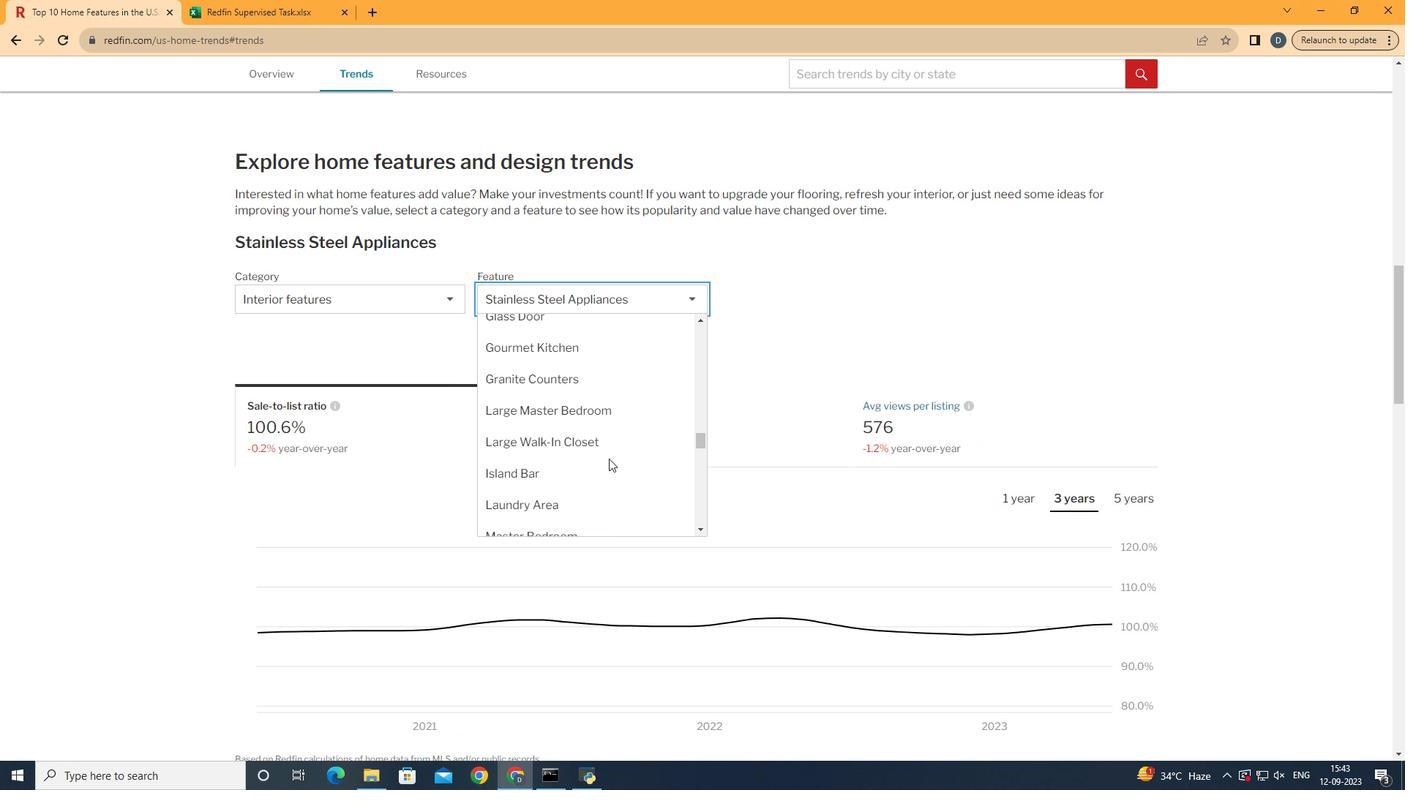 
Action: Mouse scrolled (608, 459) with delta (0, 0)
Screenshot: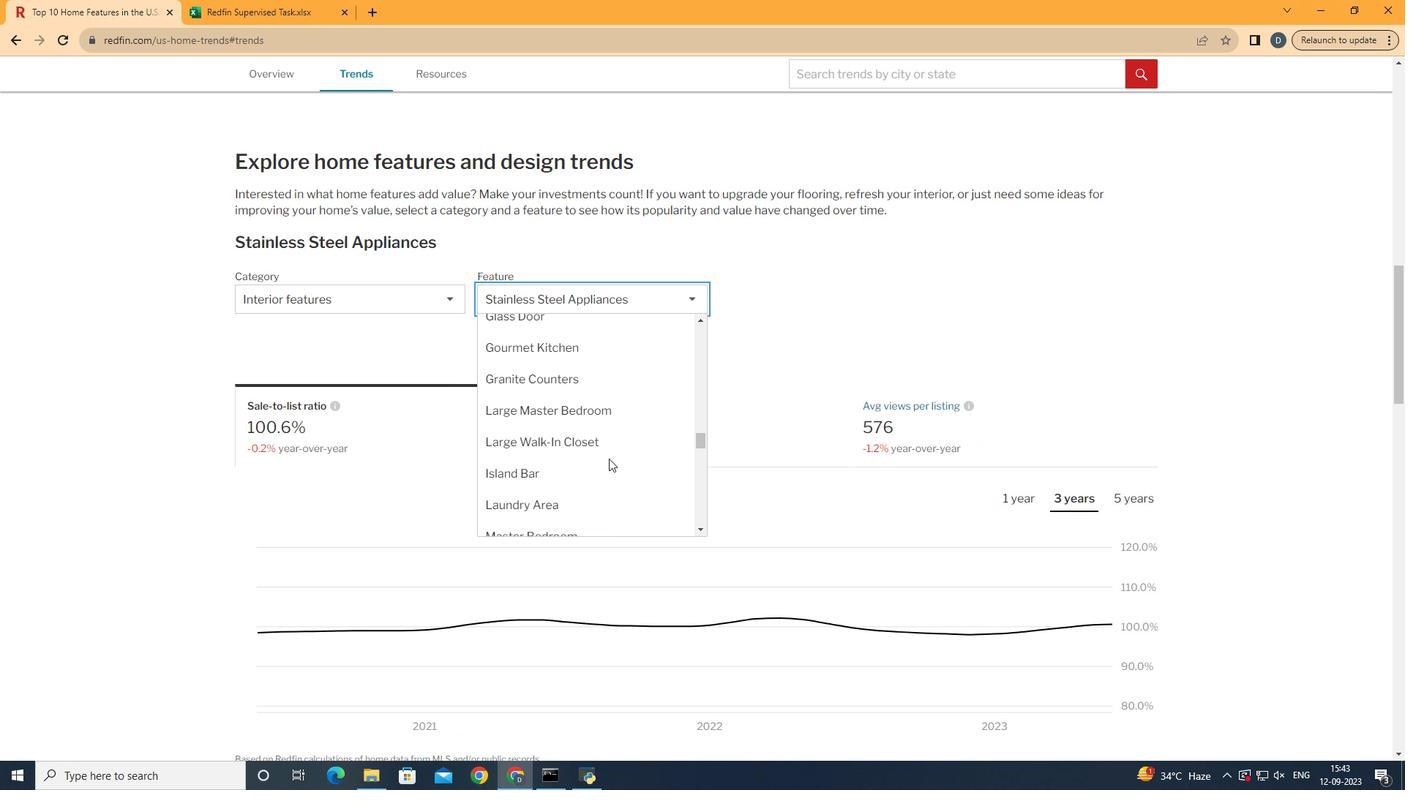 
Action: Mouse scrolled (608, 459) with delta (0, 0)
Screenshot: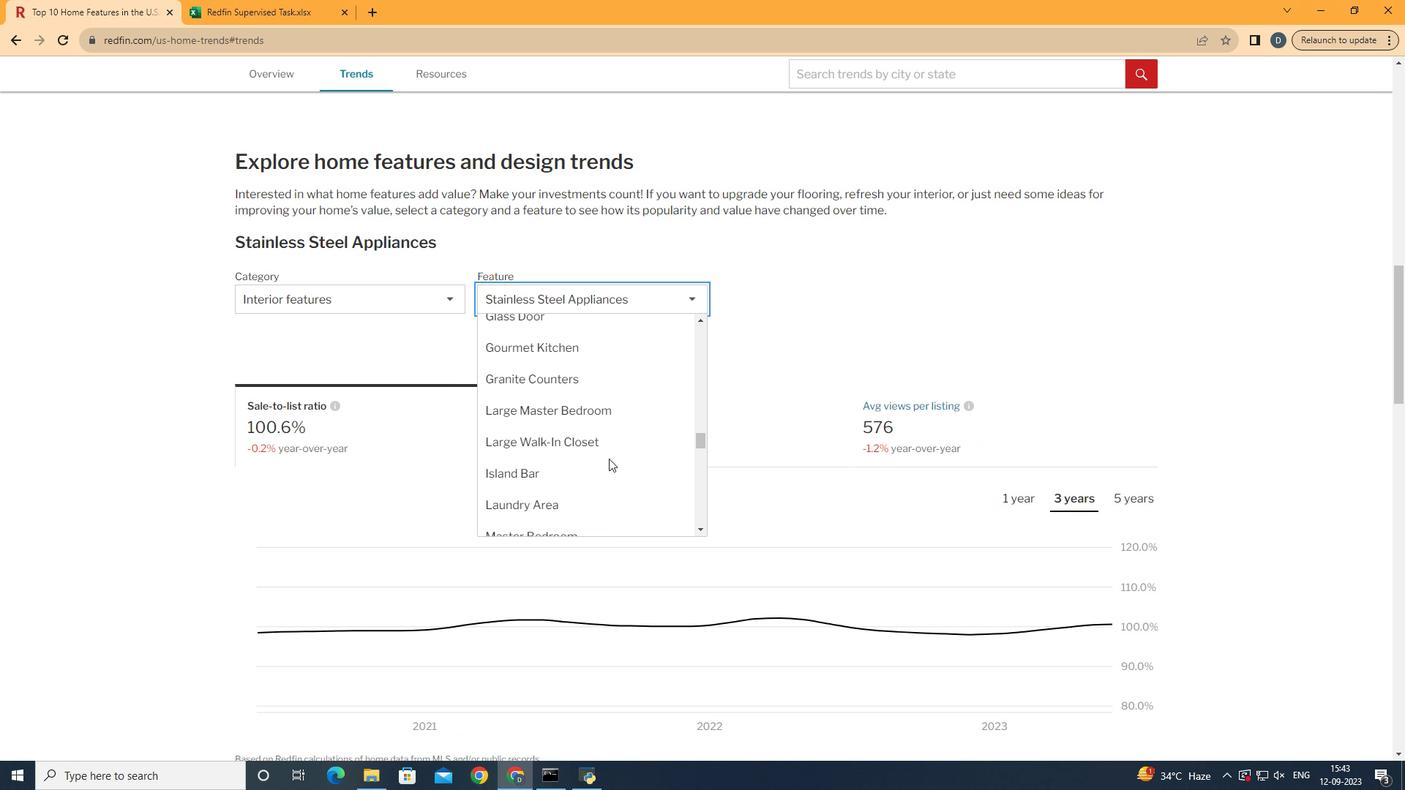 
Action: Mouse scrolled (608, 459) with delta (0, 0)
Screenshot: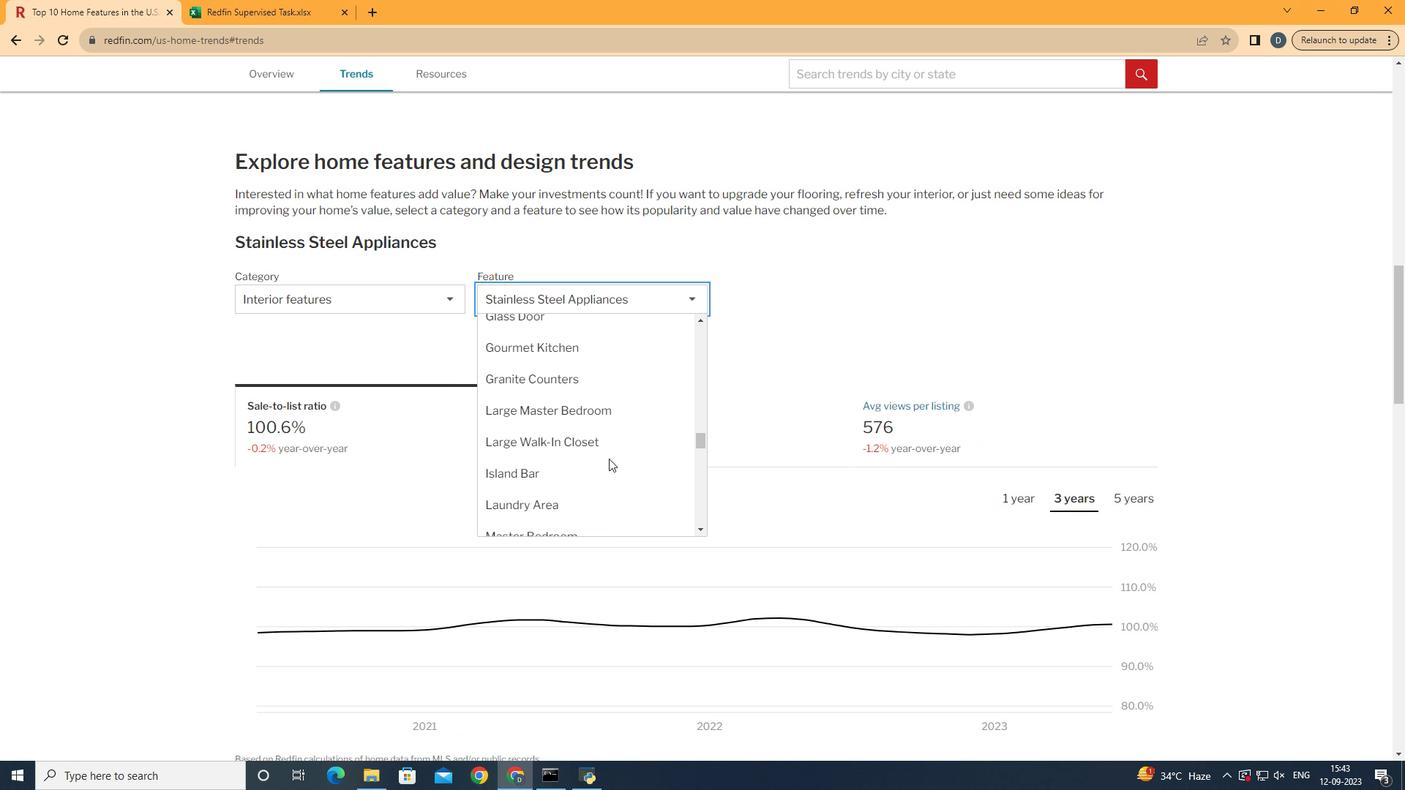 
Action: Mouse scrolled (608, 459) with delta (0, 0)
Screenshot: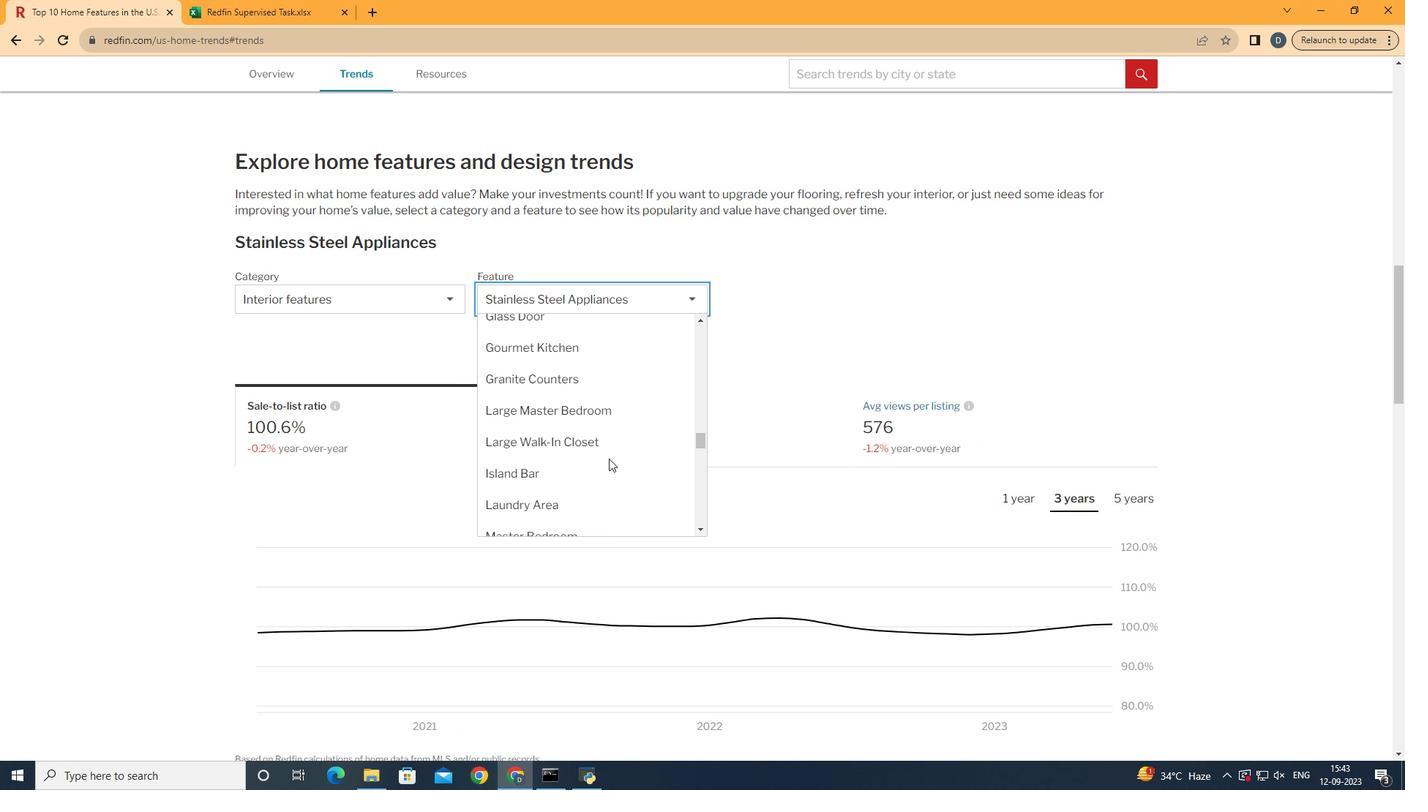 
Action: Mouse moved to (659, 410)
Screenshot: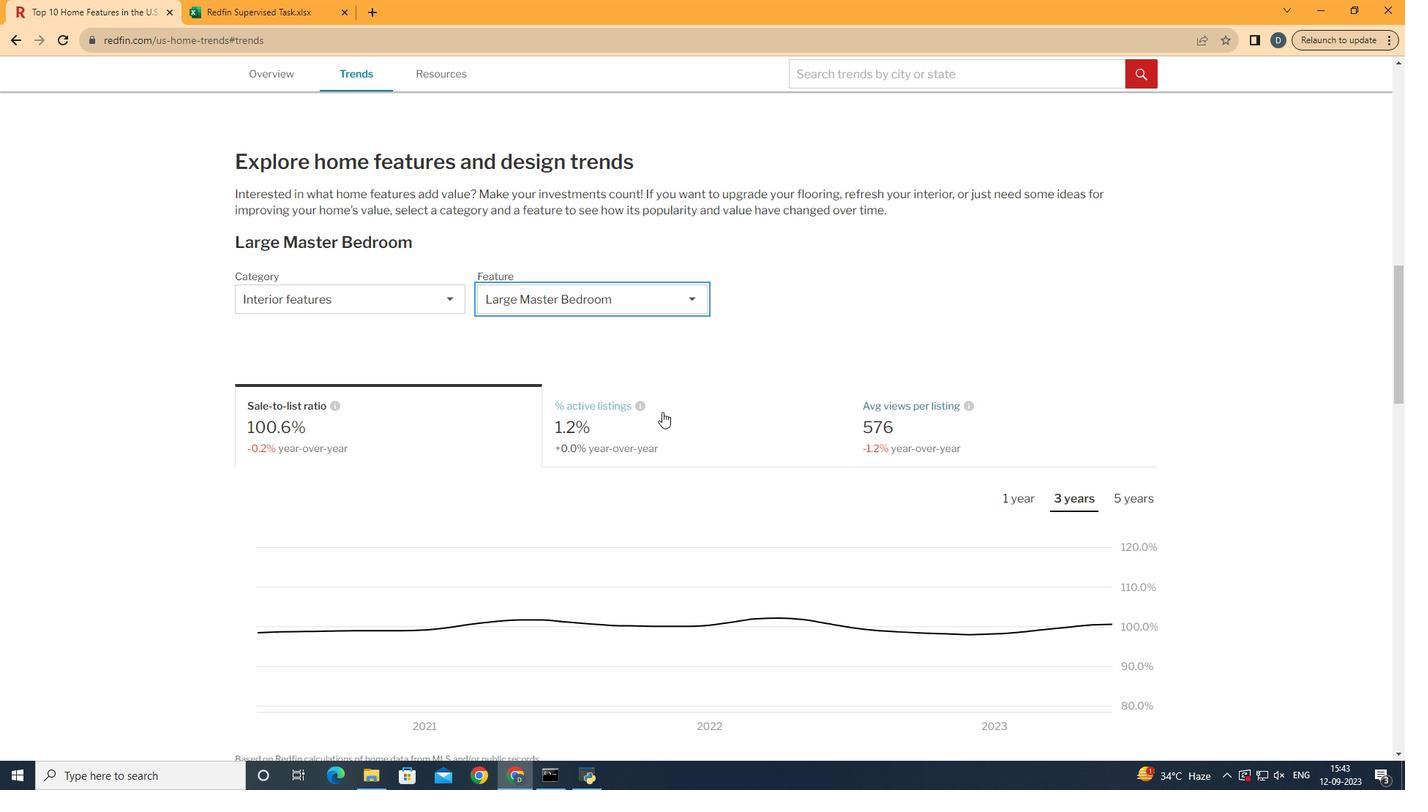 
Action: Mouse pressed left at (659, 410)
Screenshot: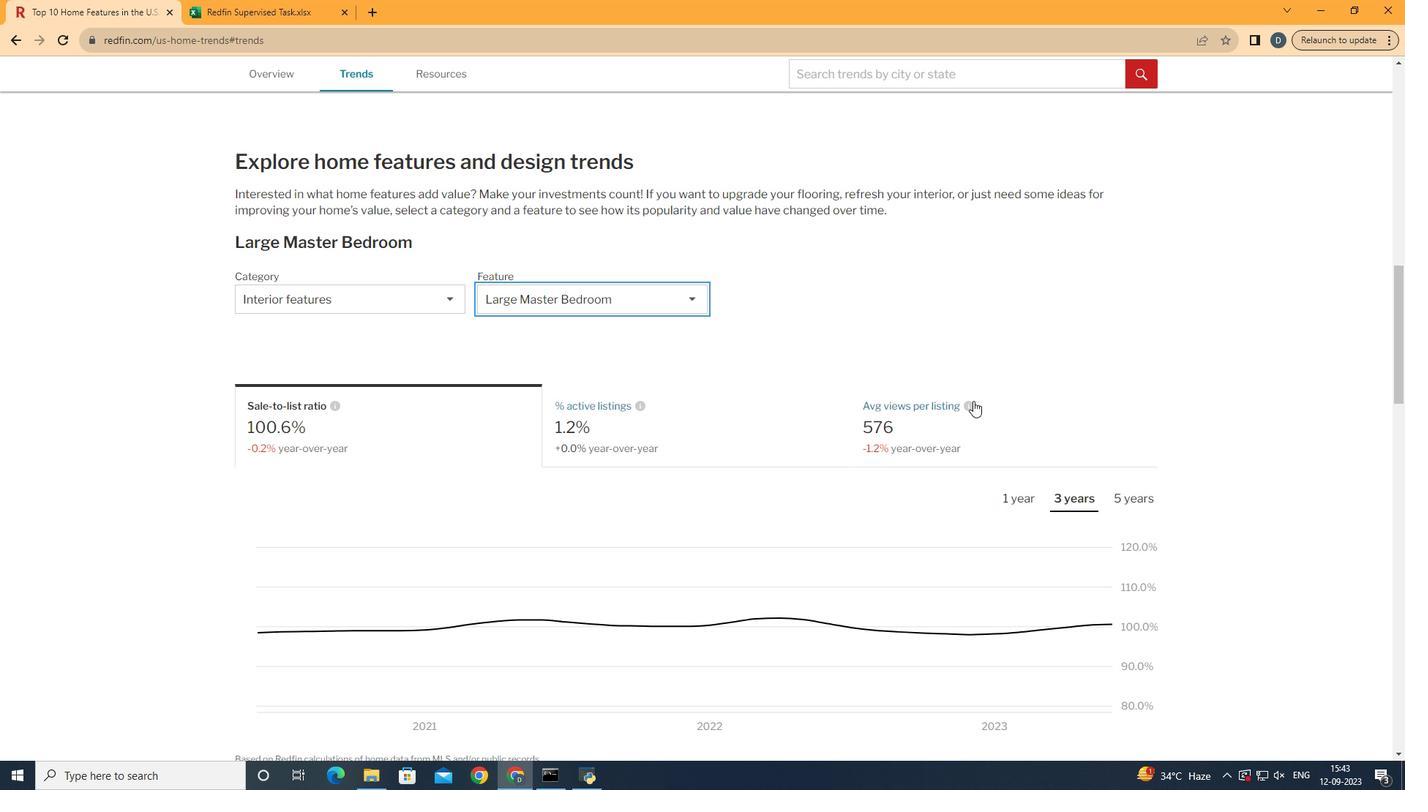 
Action: Mouse moved to (1045, 428)
Screenshot: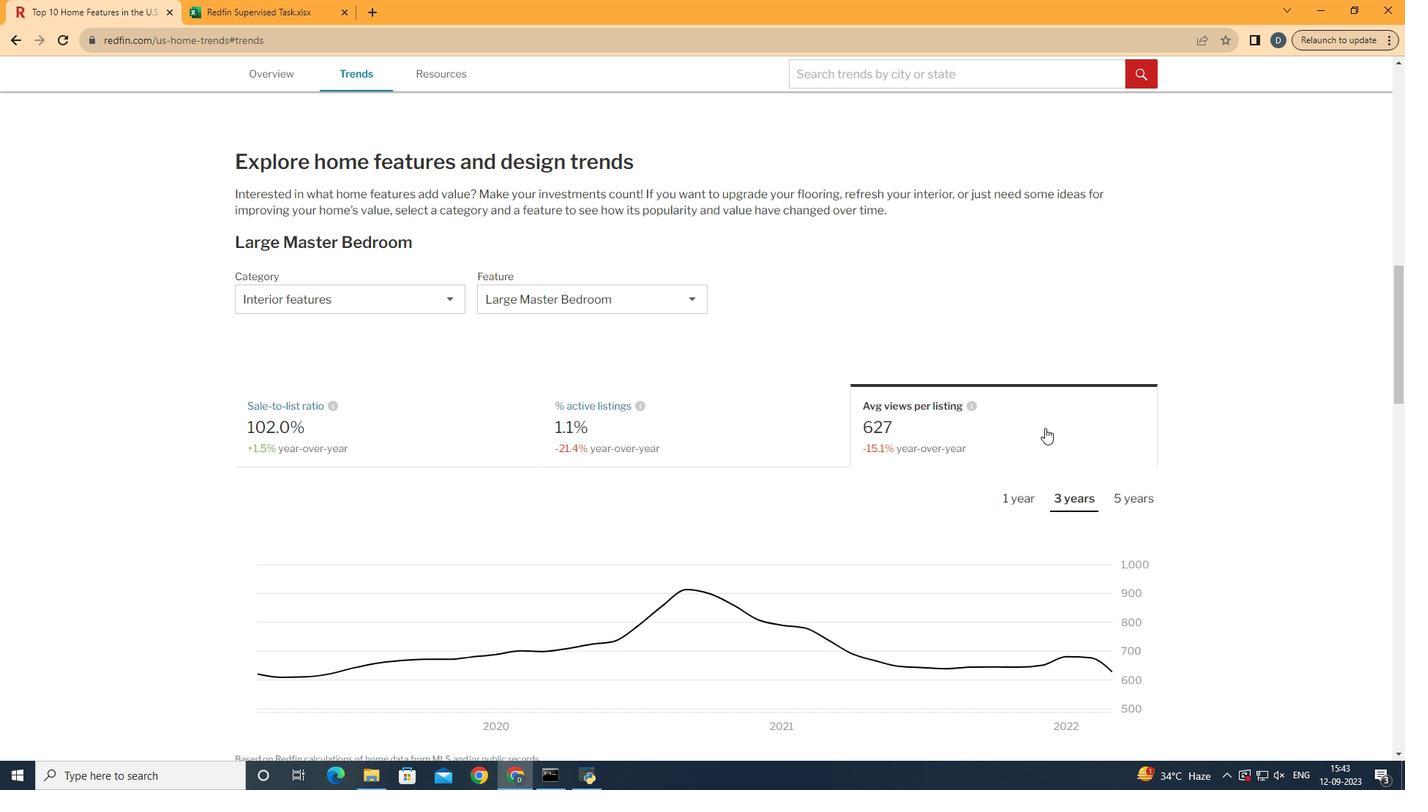 
Action: Mouse pressed left at (1045, 428)
Screenshot: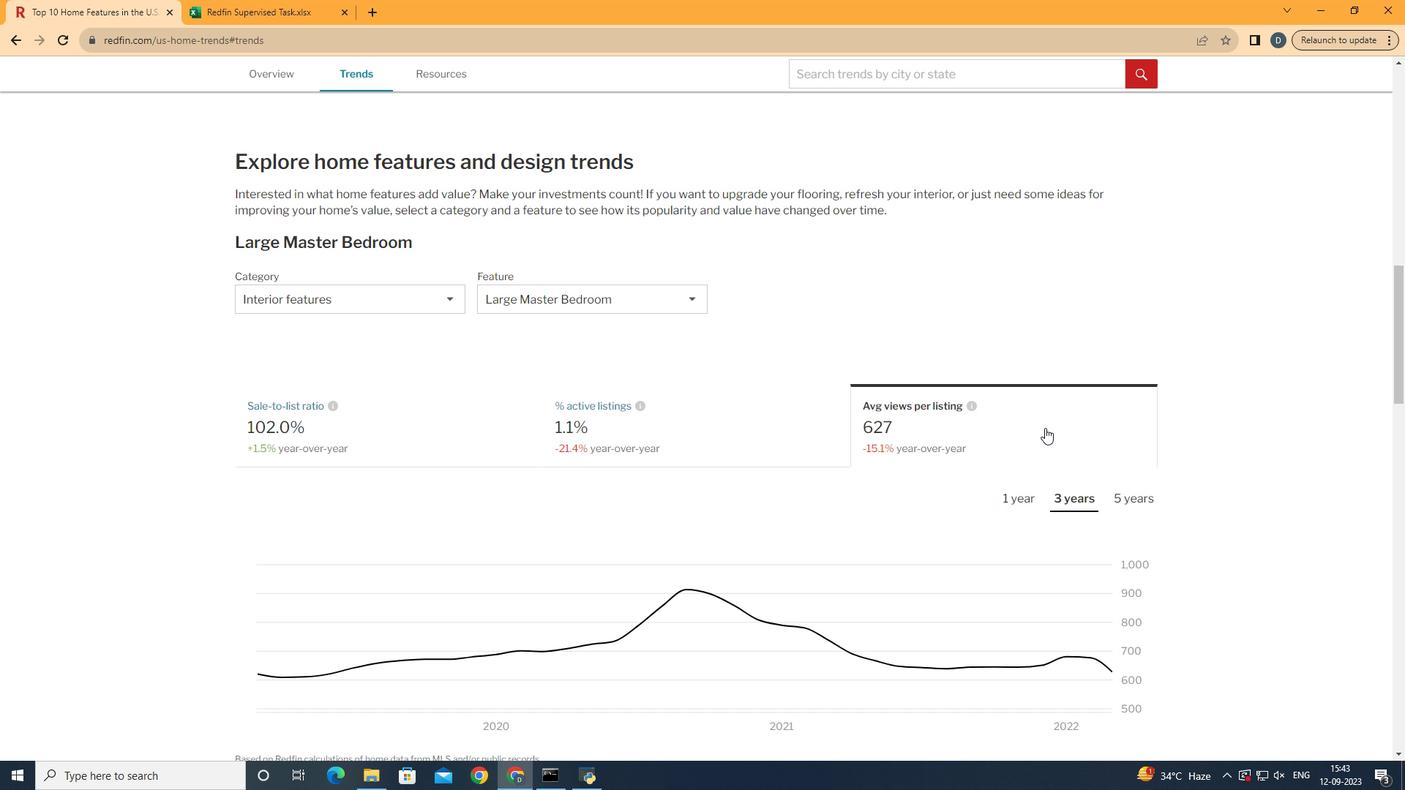 
Action: Mouse moved to (1148, 504)
Screenshot: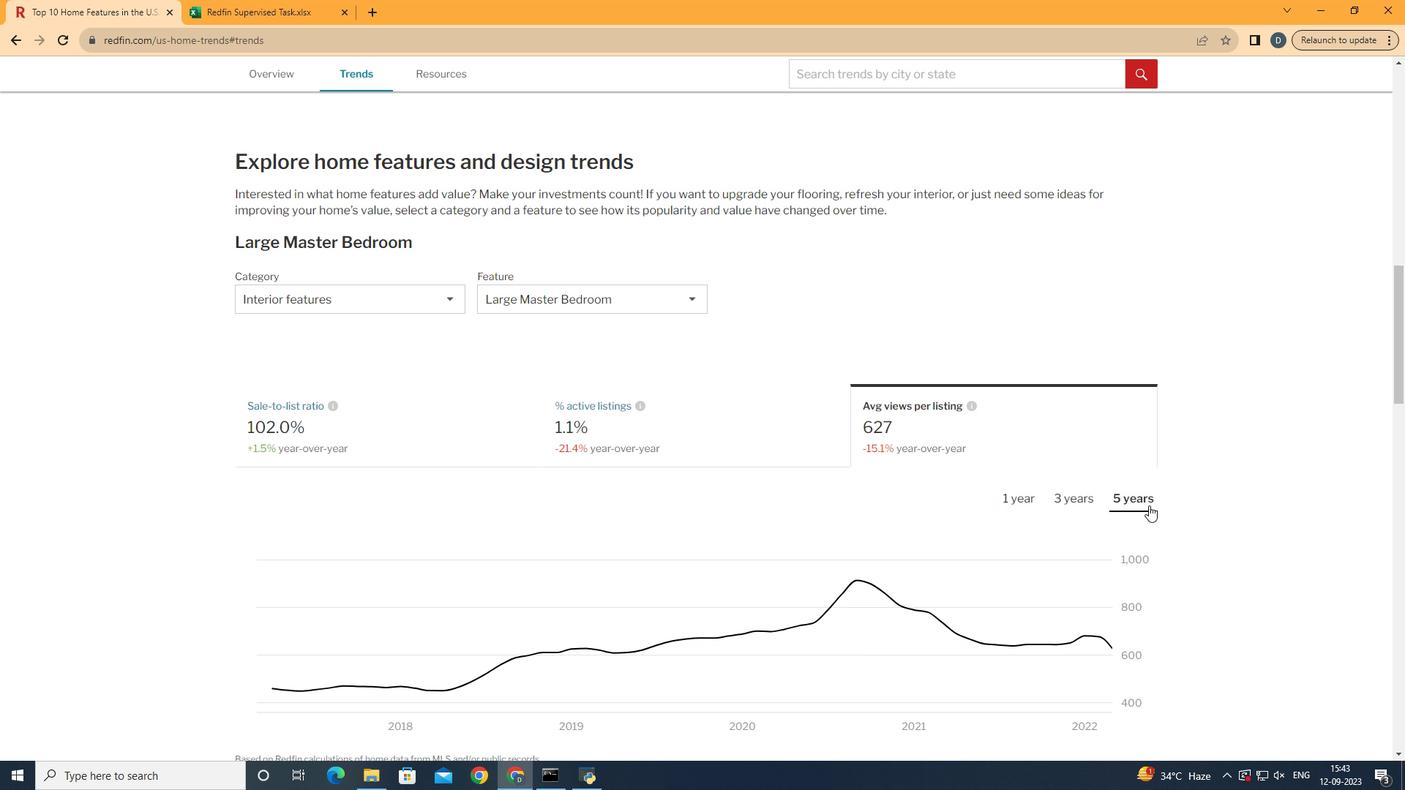 
Action: Mouse pressed left at (1148, 504)
Screenshot: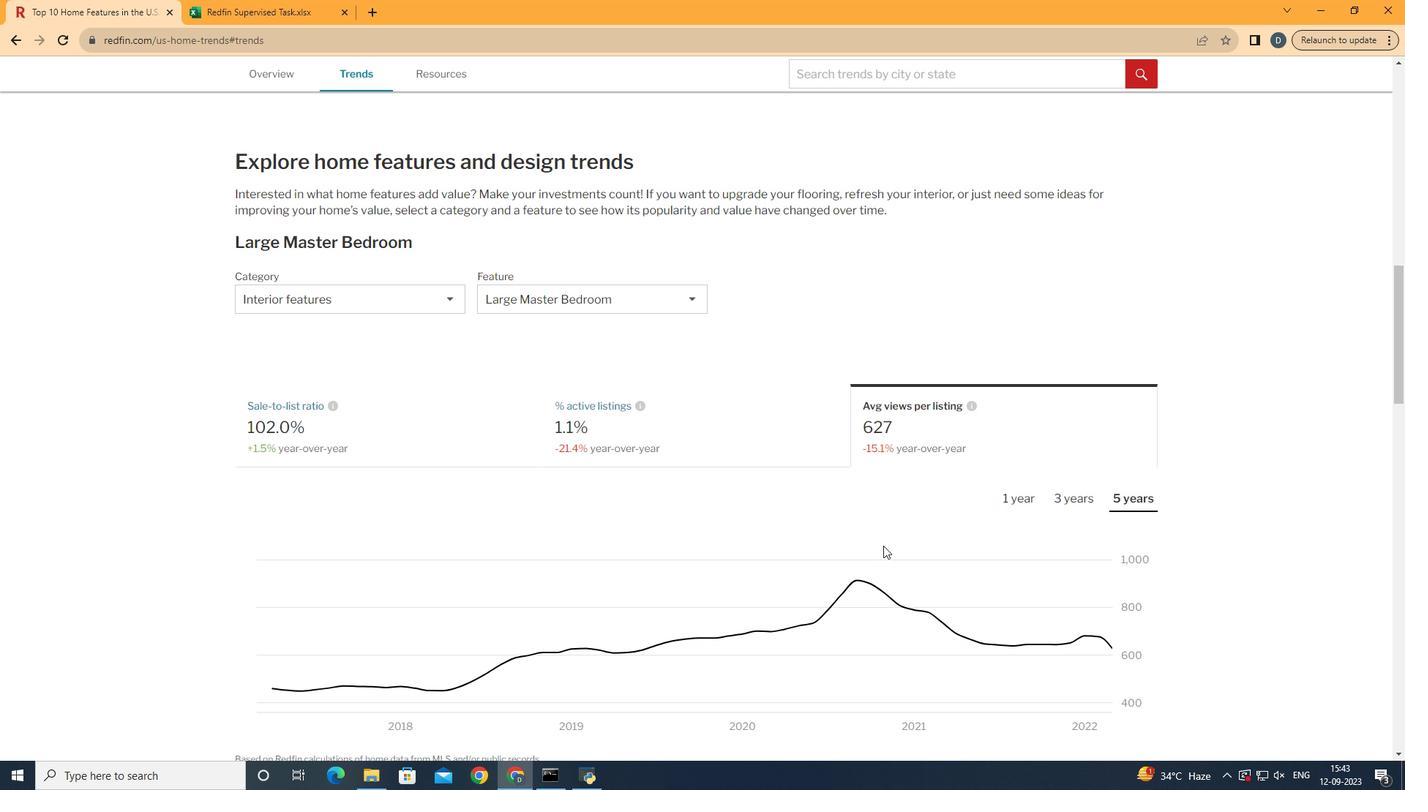 
Action: Mouse moved to (852, 551)
Screenshot: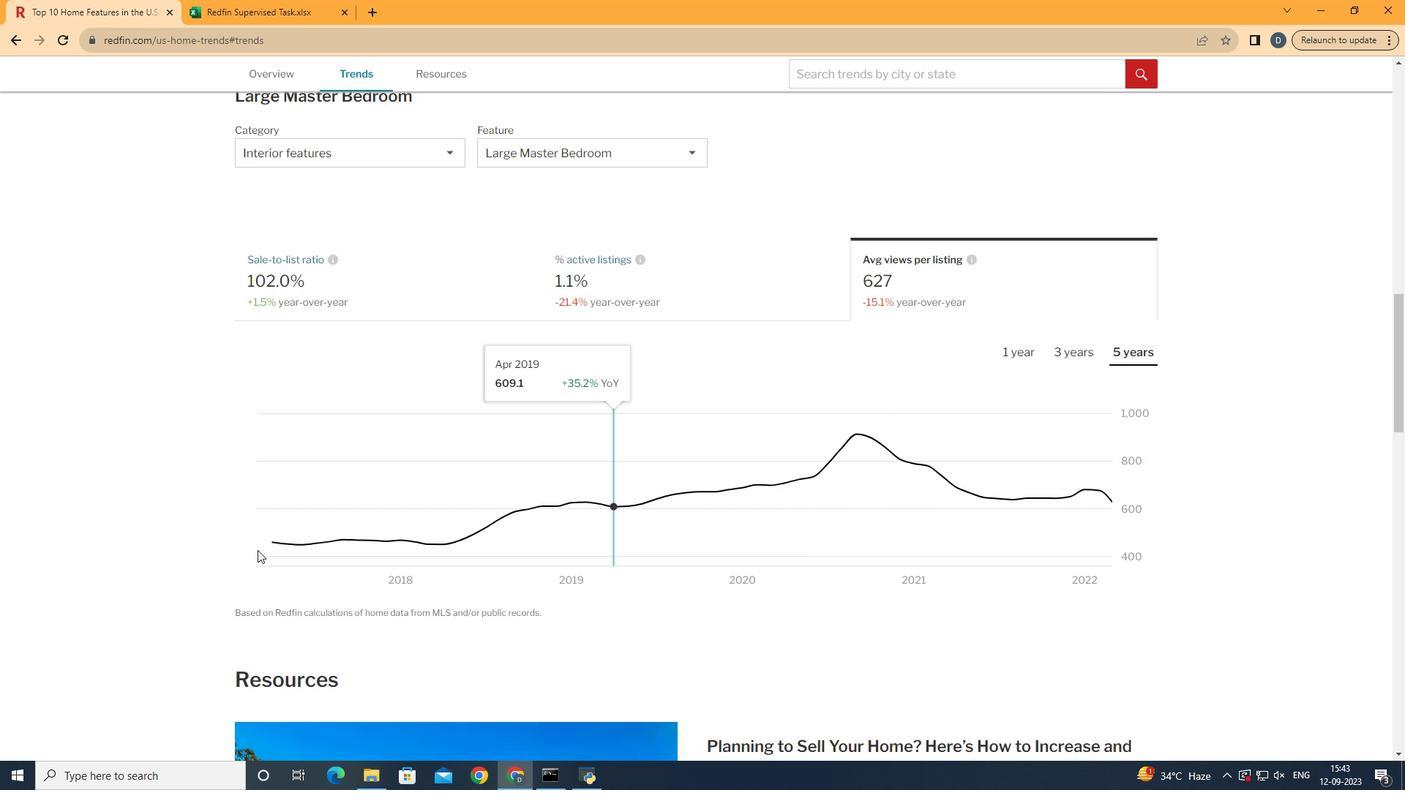 
Action: Mouse scrolled (852, 550) with delta (0, 0)
Screenshot: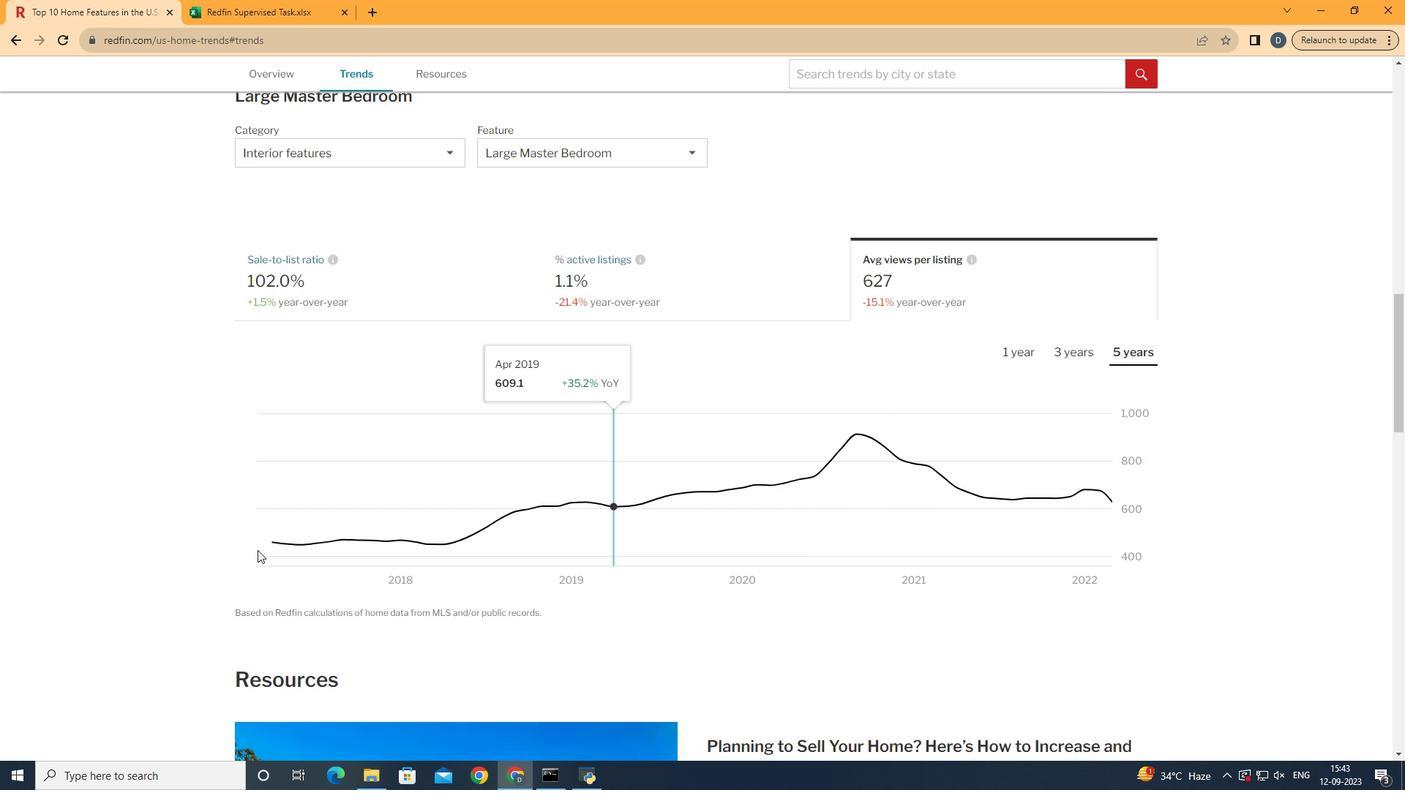 
Action: Mouse moved to (849, 552)
Screenshot: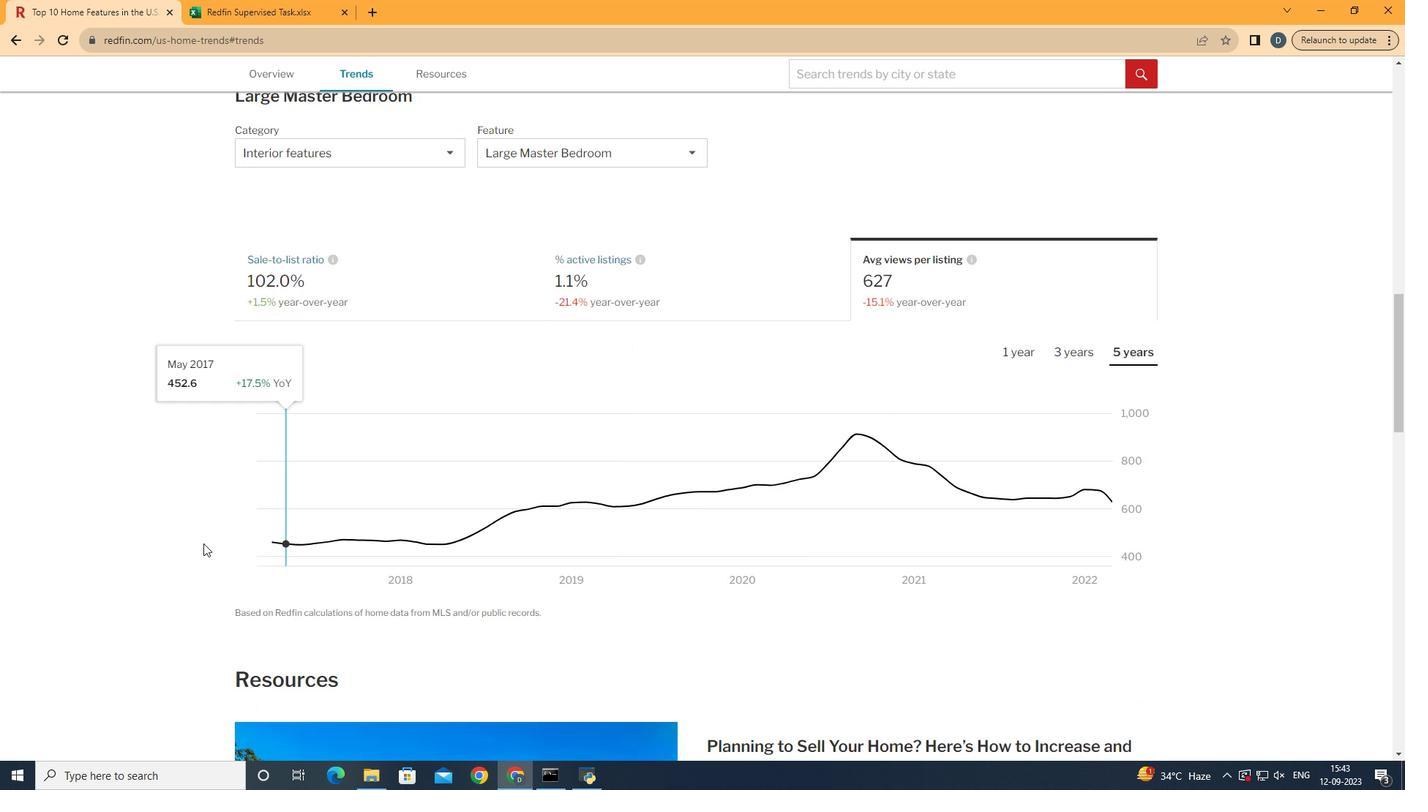 
Action: Mouse scrolled (849, 551) with delta (0, 0)
Screenshot: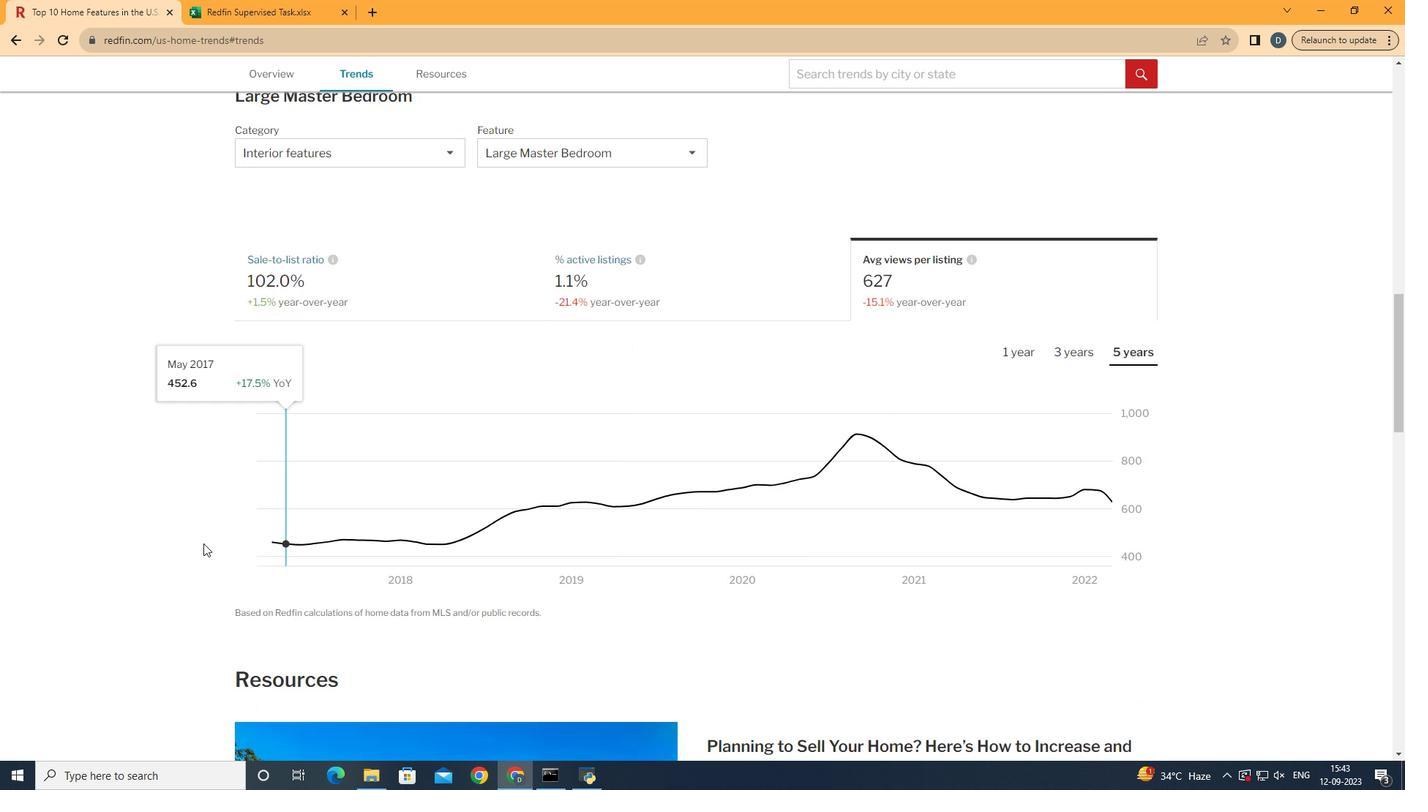 
Action: Mouse moved to (1163, 527)
Screenshot: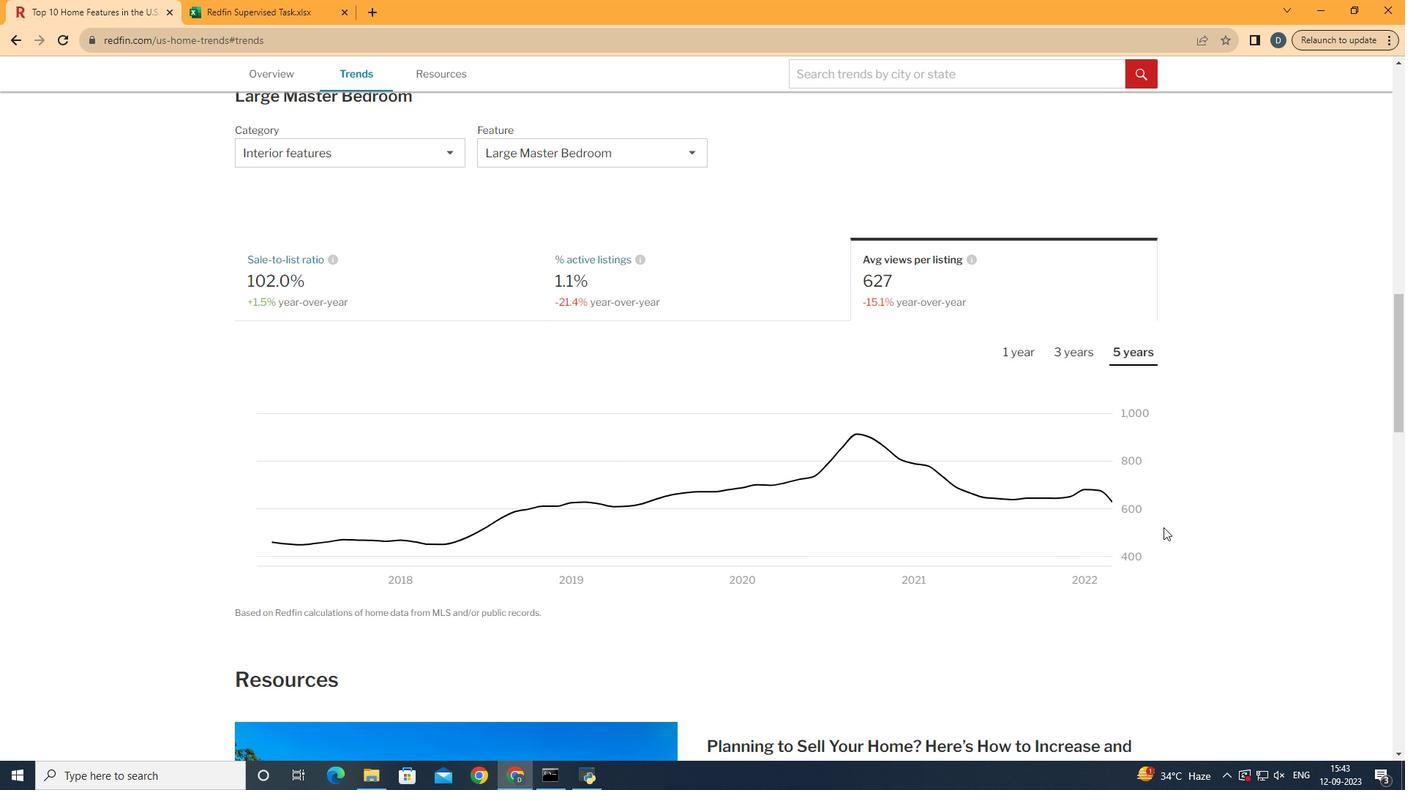 
